 Task: Search one way flight ticket for 1 adult, 5 children, 2 infants in seat and 1 infant on lap in first from Klawock: Klawock Airport (also Seeklawock Seaplane Base) to Laramie: Laramie Regional Airport on 5-3-2023. Choice of flights is Frontier. Number of bags: 2 carry on bags and 6 checked bags. Price is upto 106000. Outbound departure time preference is 21:45.
Action: Mouse moved to (238, 322)
Screenshot: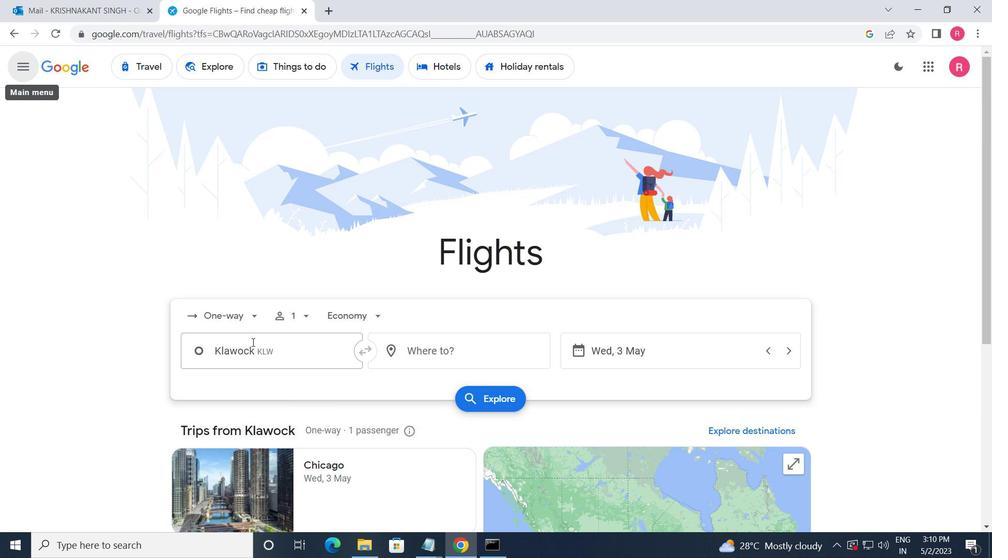 
Action: Mouse pressed left at (238, 322)
Screenshot: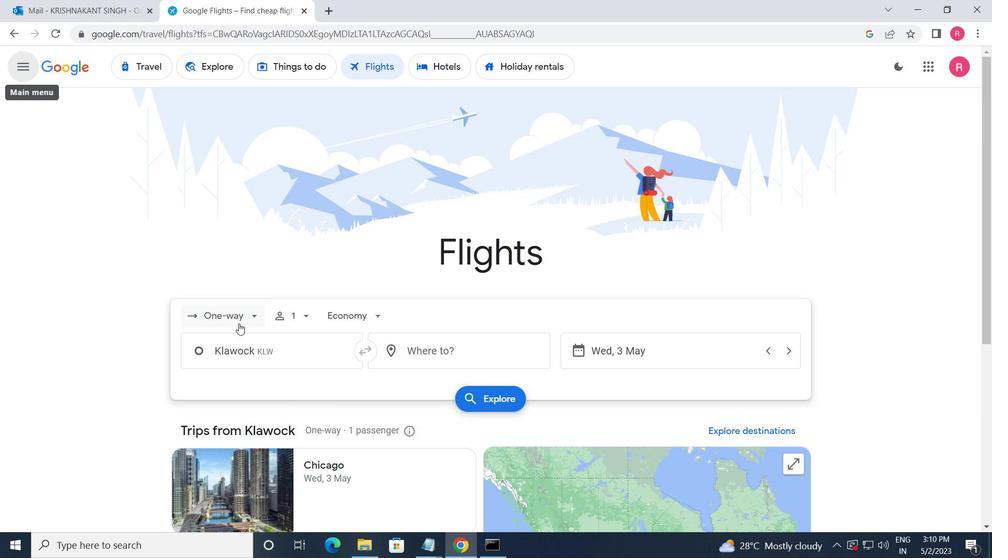 
Action: Mouse moved to (242, 375)
Screenshot: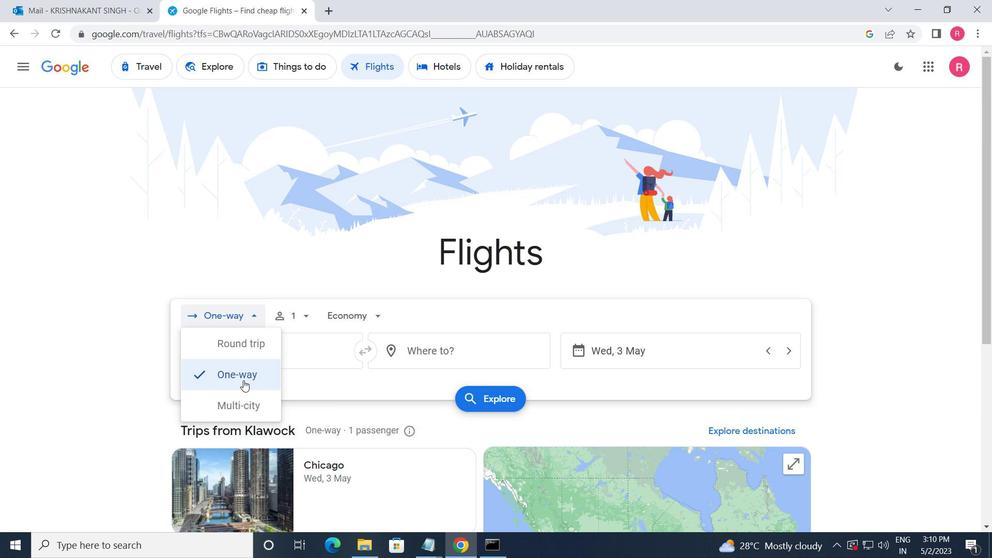 
Action: Mouse pressed left at (242, 375)
Screenshot: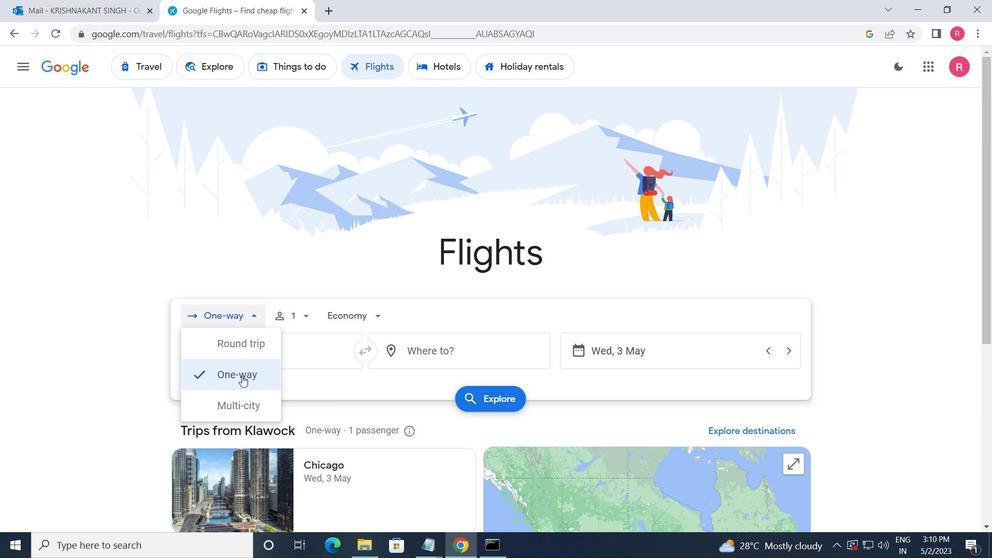 
Action: Mouse moved to (287, 329)
Screenshot: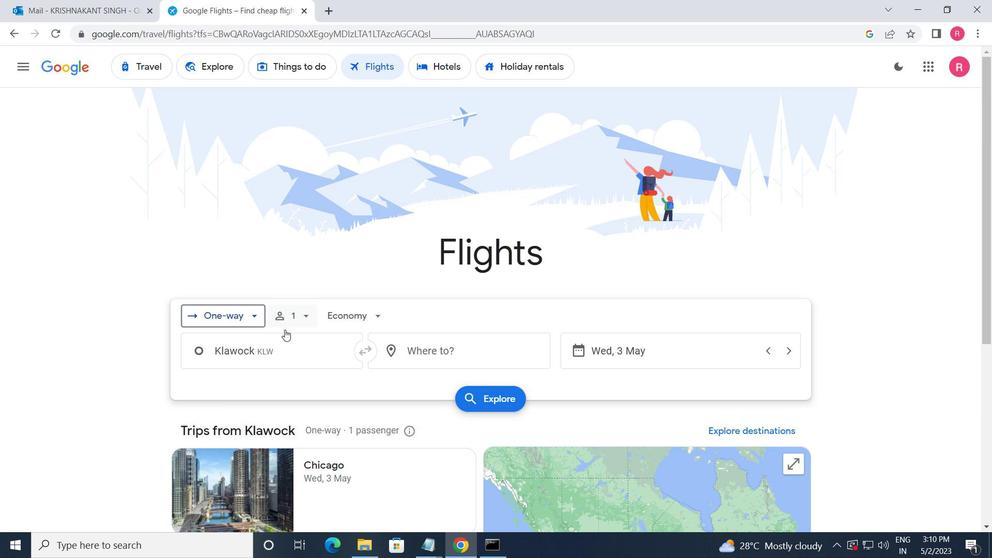 
Action: Mouse pressed left at (287, 329)
Screenshot: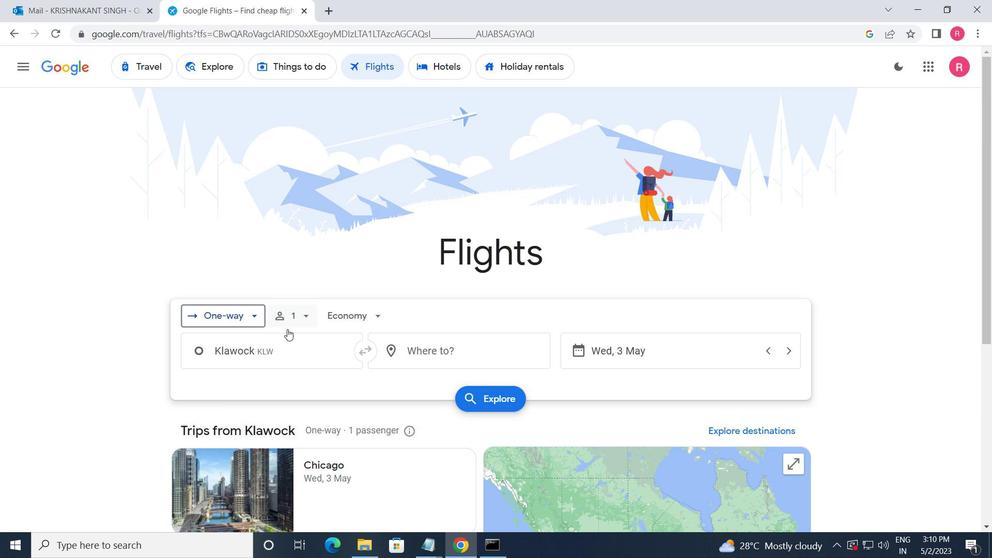 
Action: Mouse moved to (407, 381)
Screenshot: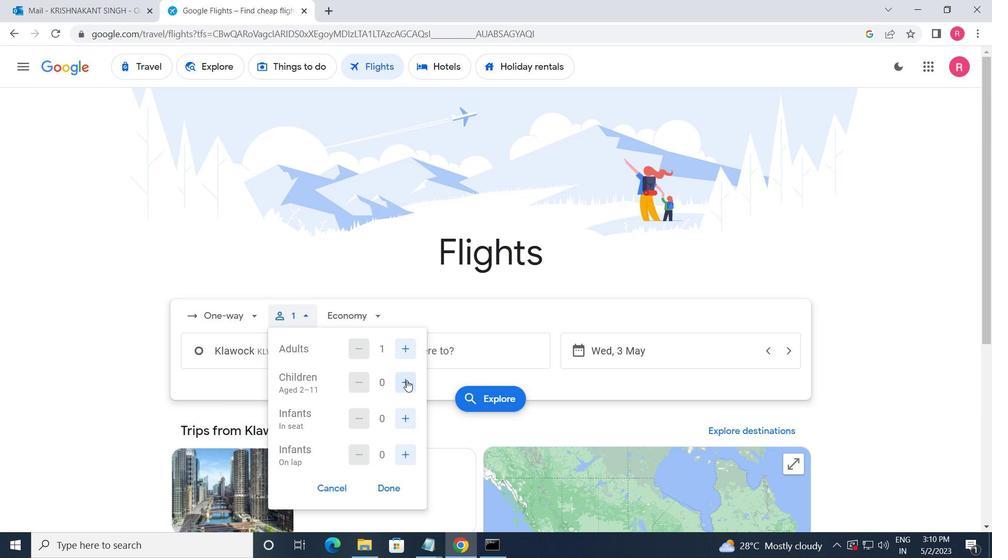 
Action: Mouse pressed left at (407, 381)
Screenshot: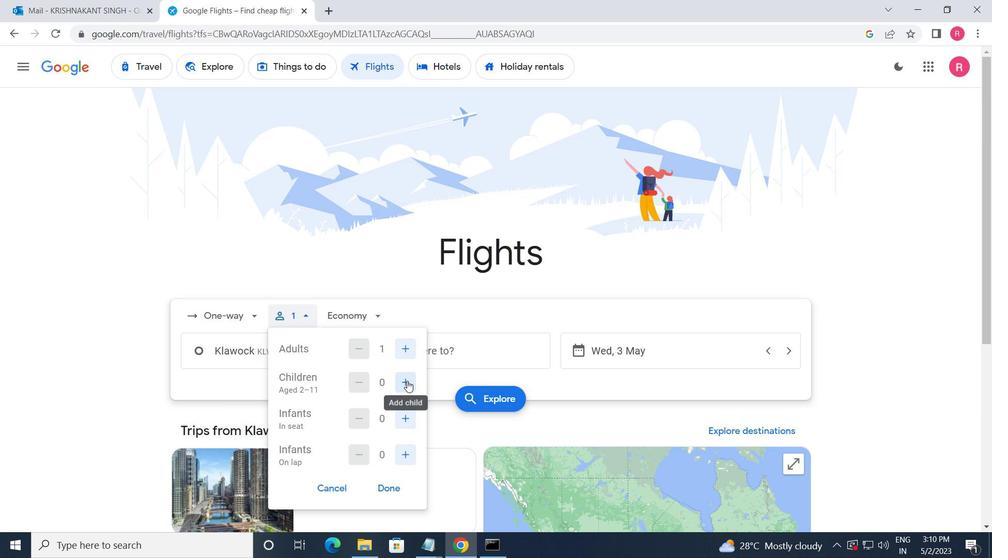 
Action: Mouse pressed left at (407, 381)
Screenshot: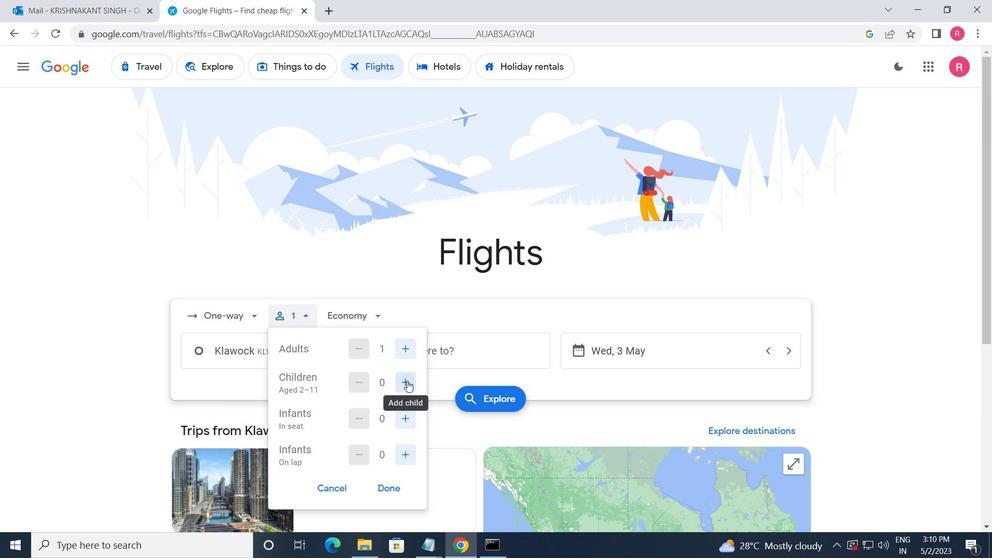 
Action: Mouse pressed left at (407, 381)
Screenshot: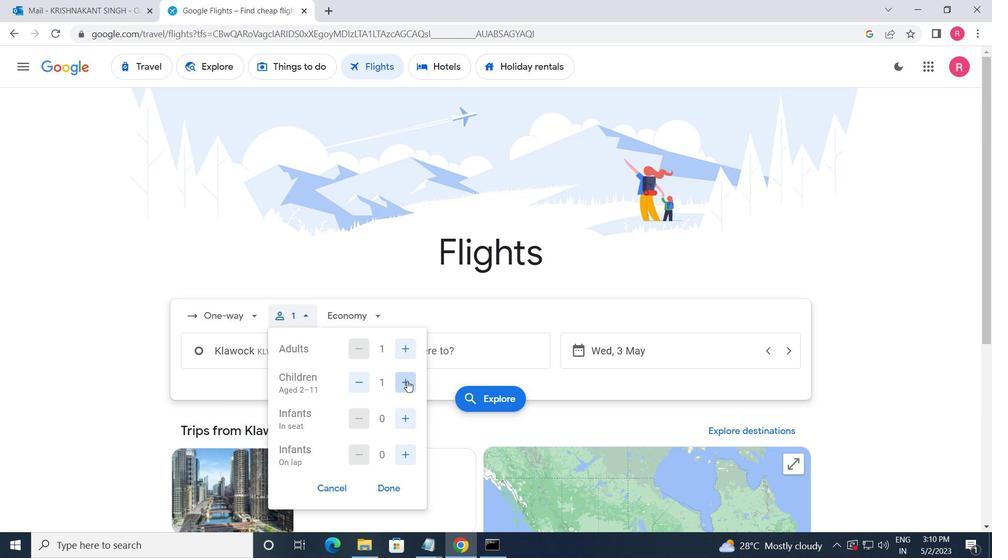 
Action: Mouse pressed left at (407, 381)
Screenshot: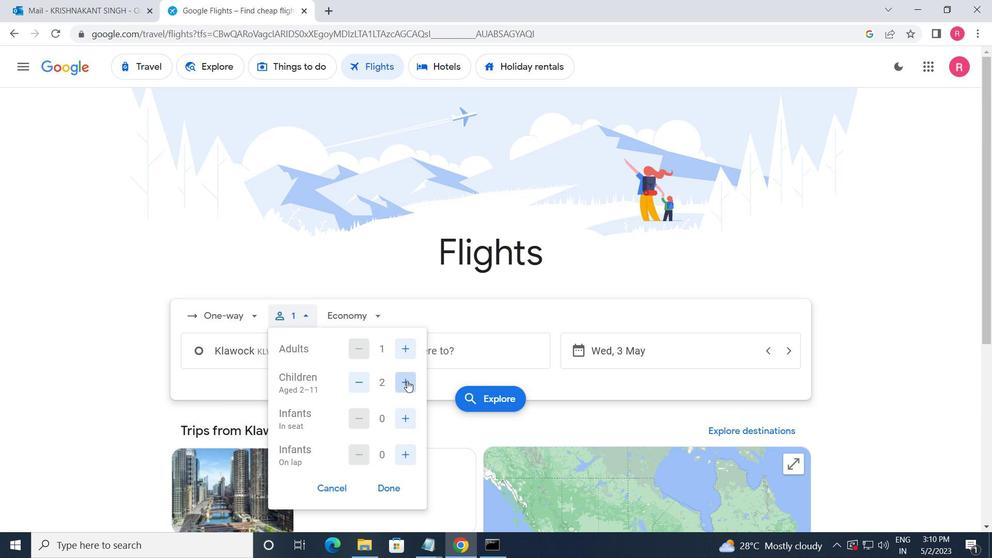 
Action: Mouse pressed left at (407, 381)
Screenshot: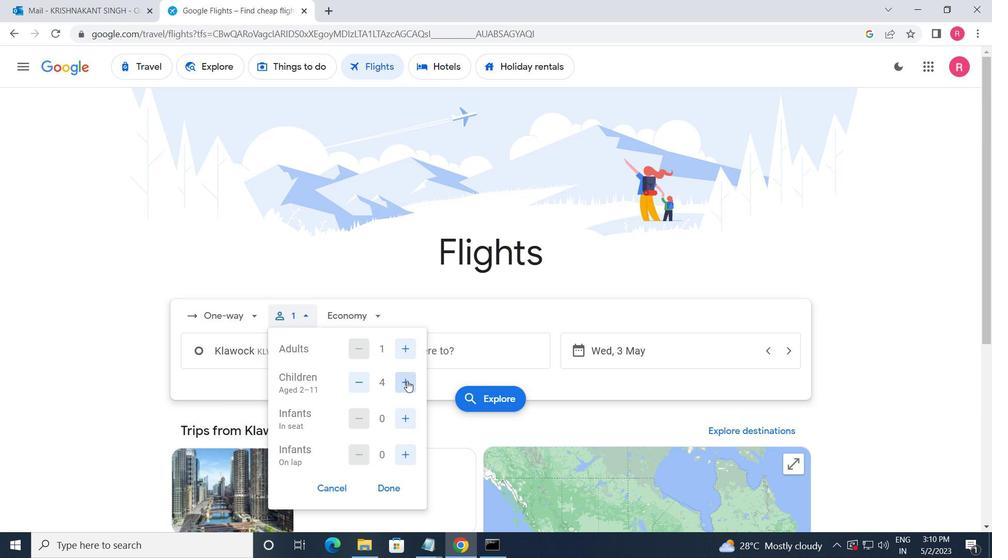 
Action: Mouse moved to (403, 420)
Screenshot: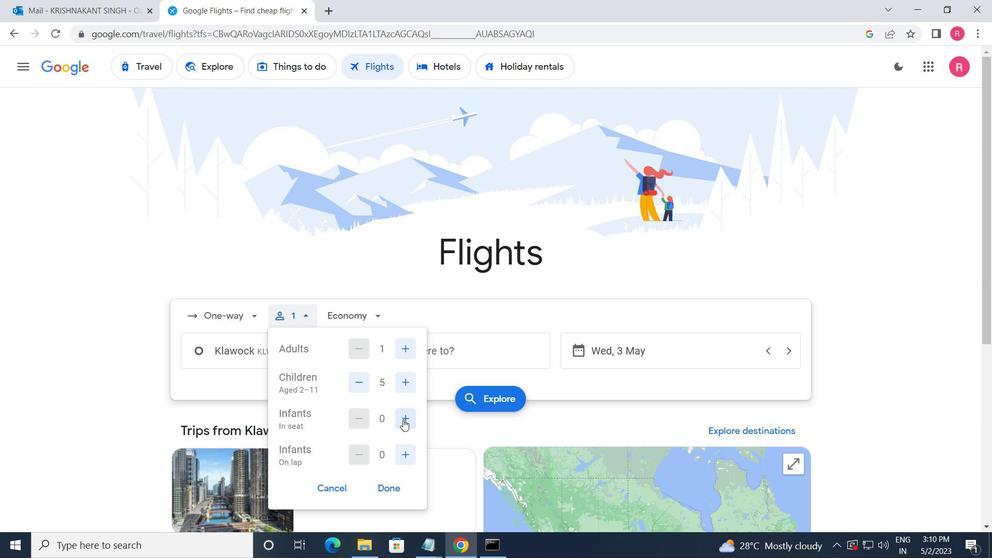 
Action: Mouse pressed left at (403, 420)
Screenshot: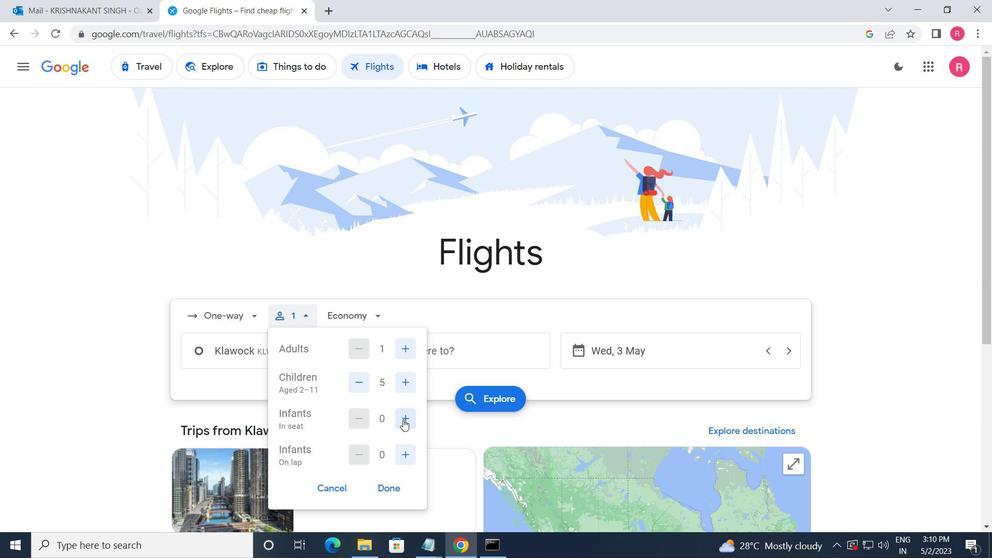 
Action: Mouse pressed left at (403, 420)
Screenshot: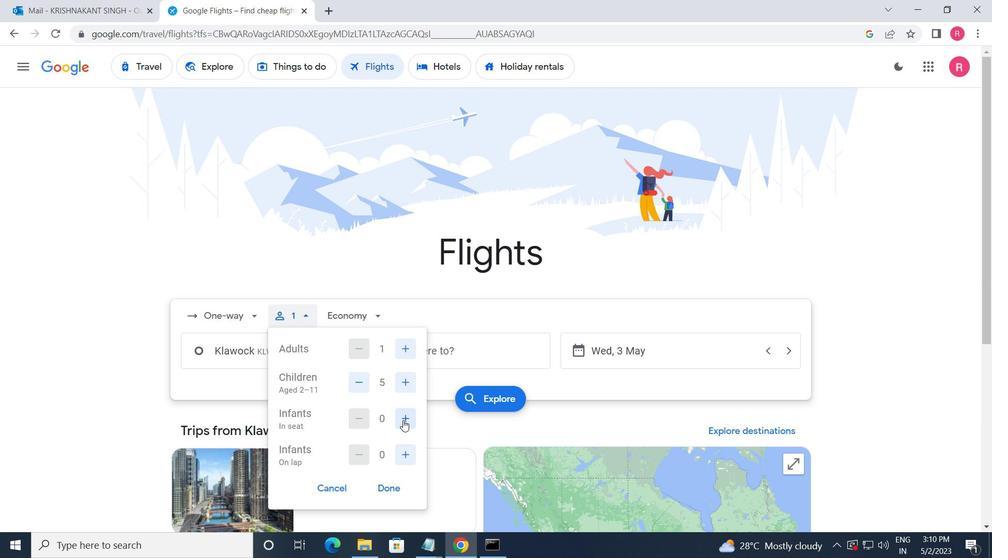 
Action: Mouse moved to (405, 452)
Screenshot: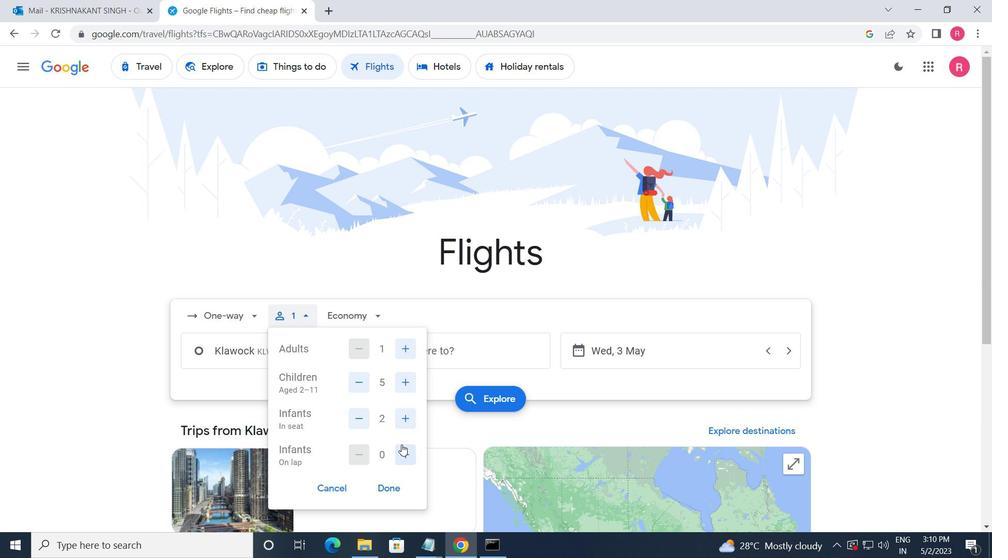 
Action: Mouse pressed left at (405, 452)
Screenshot: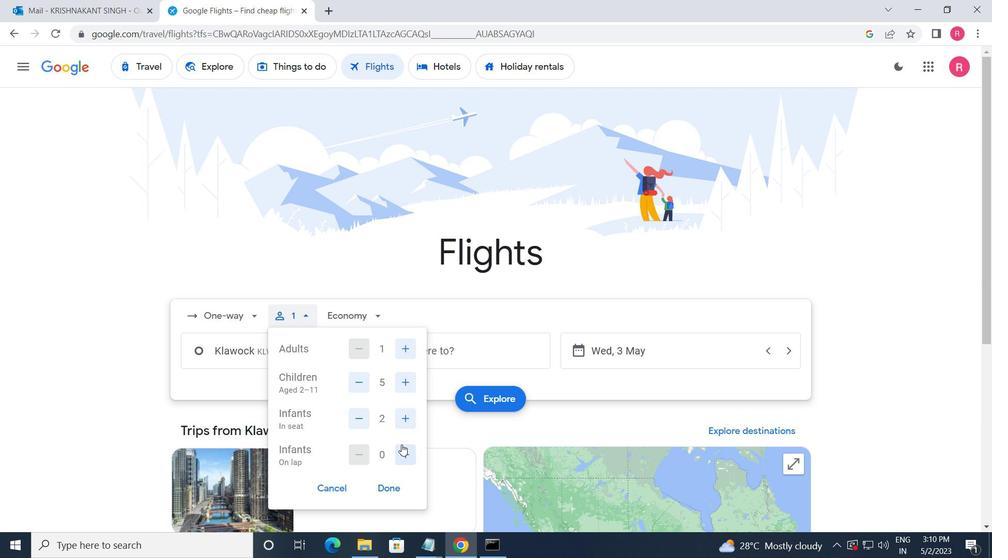 
Action: Mouse moved to (362, 456)
Screenshot: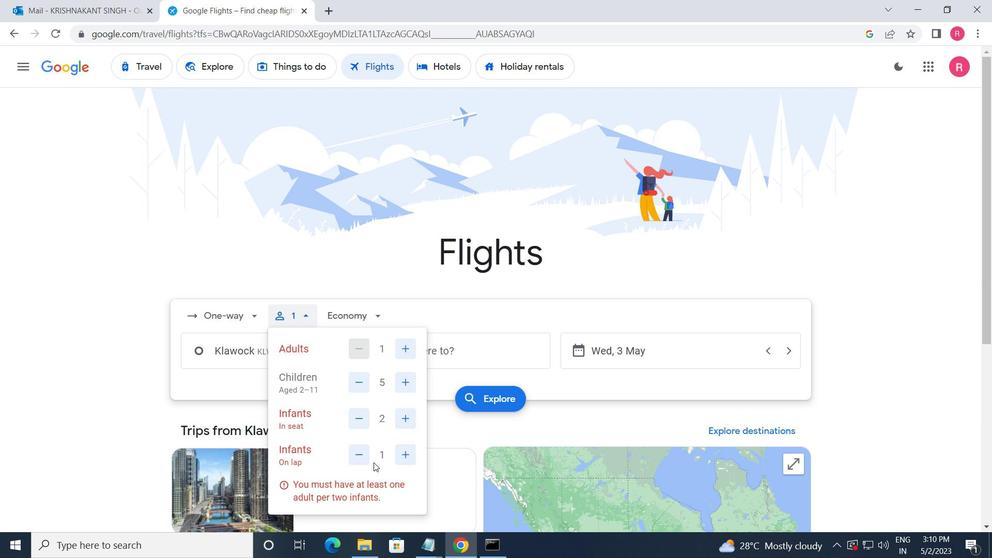 
Action: Mouse pressed left at (362, 456)
Screenshot: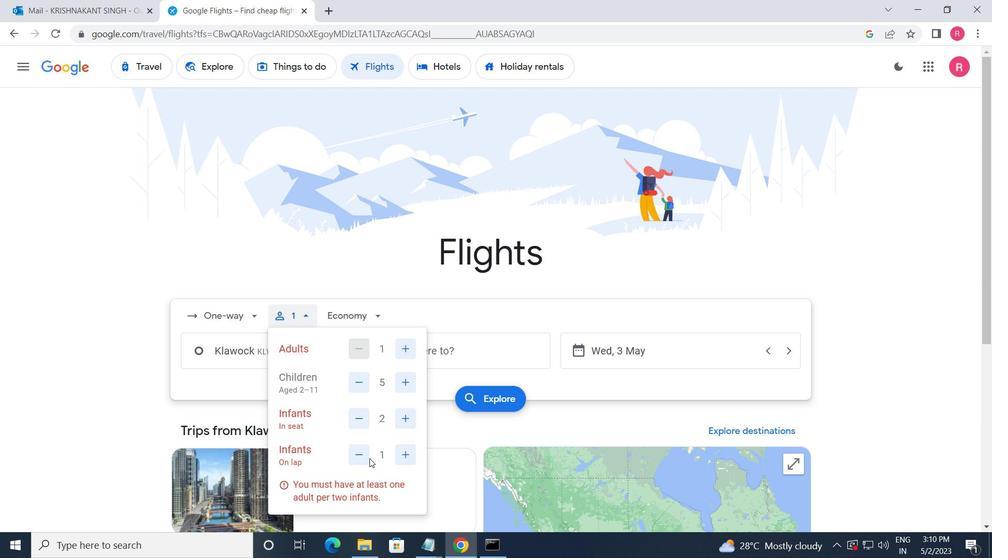 
Action: Mouse moved to (380, 497)
Screenshot: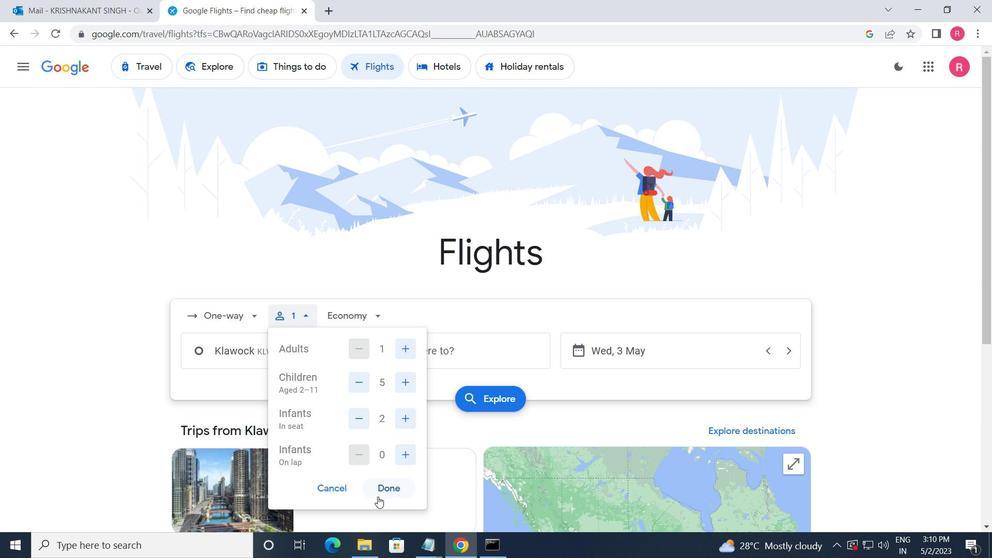
Action: Mouse pressed left at (380, 497)
Screenshot: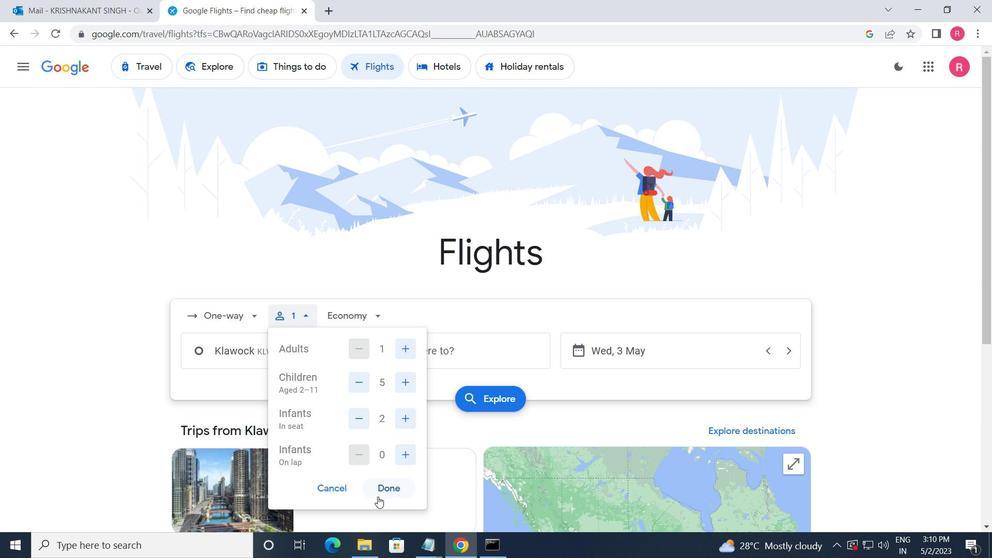 
Action: Mouse moved to (344, 327)
Screenshot: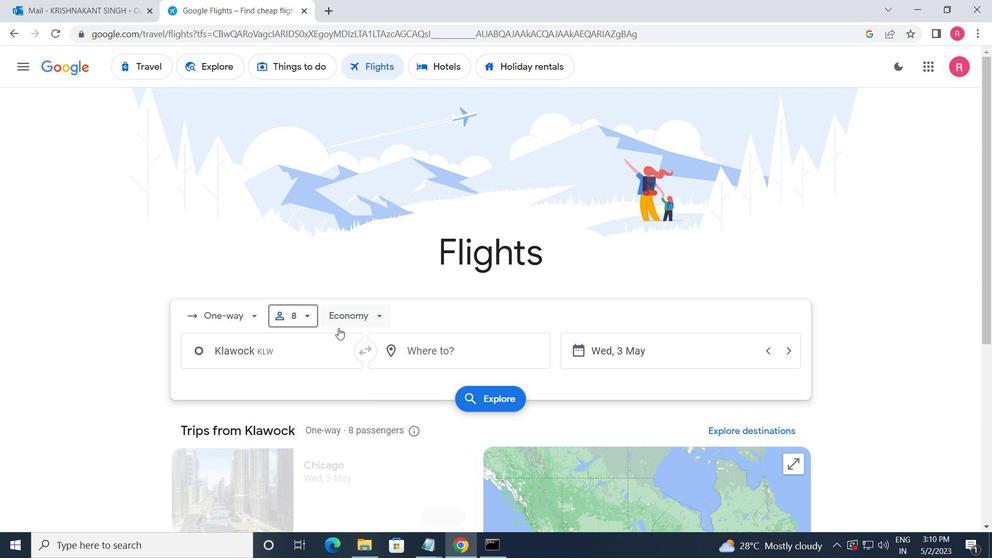 
Action: Mouse pressed left at (344, 327)
Screenshot: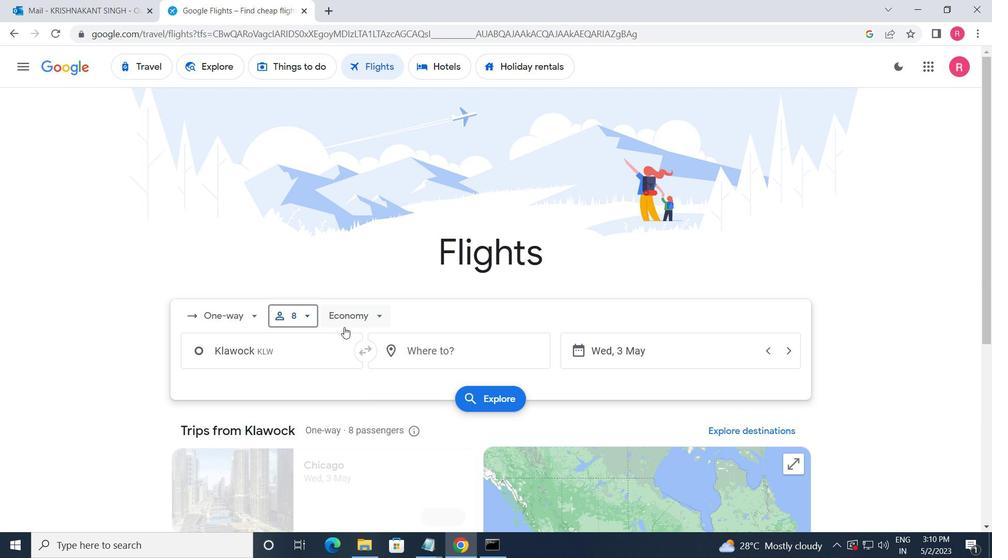 
Action: Mouse moved to (375, 437)
Screenshot: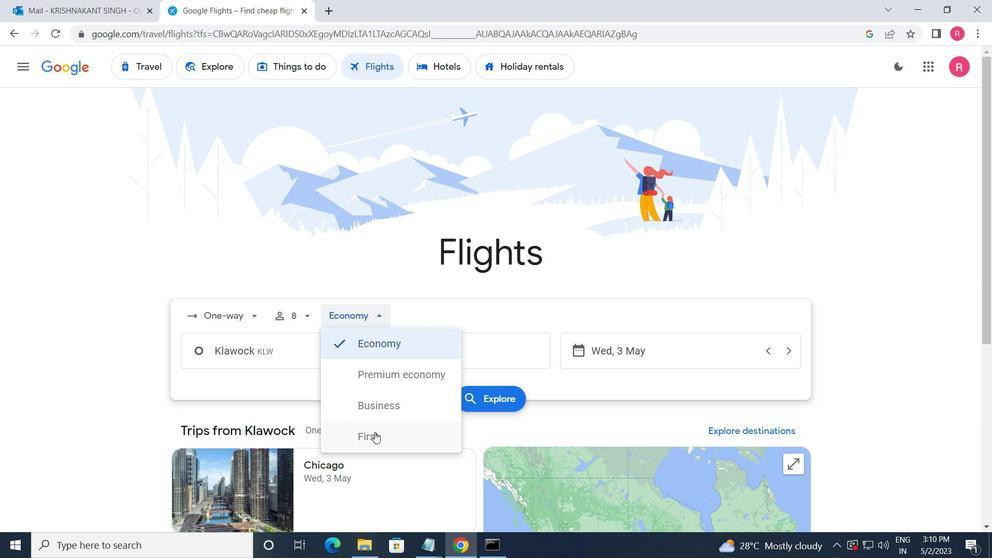 
Action: Mouse pressed left at (375, 437)
Screenshot: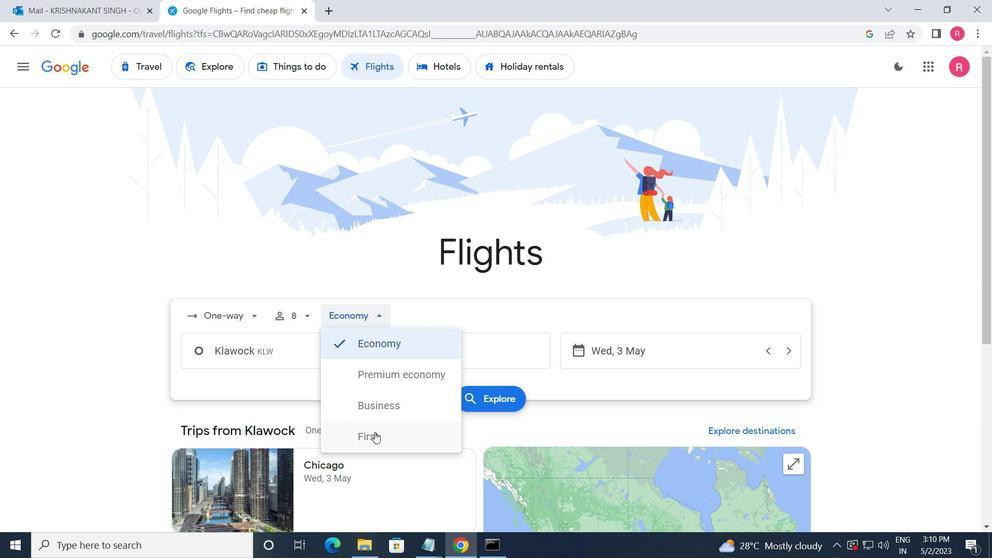 
Action: Mouse moved to (302, 359)
Screenshot: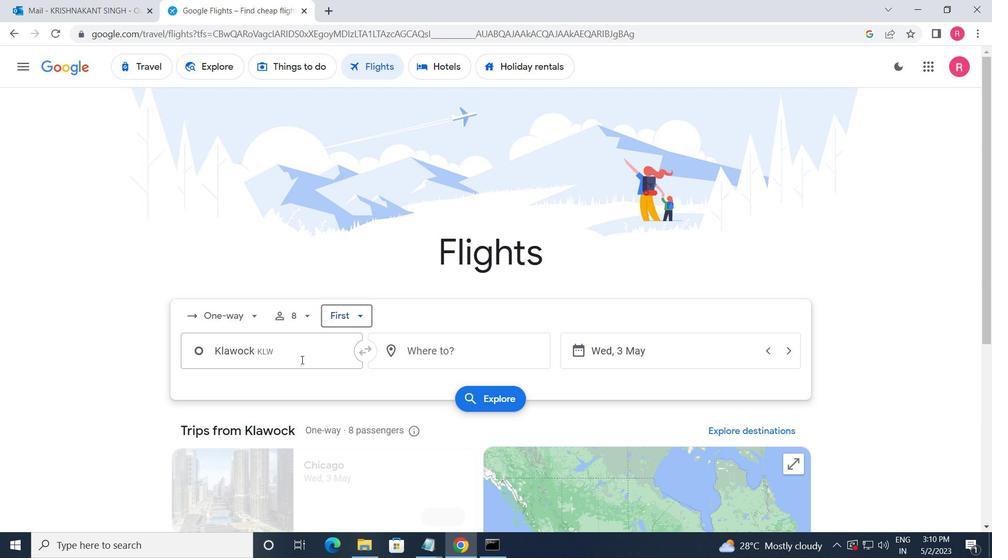 
Action: Mouse pressed left at (302, 359)
Screenshot: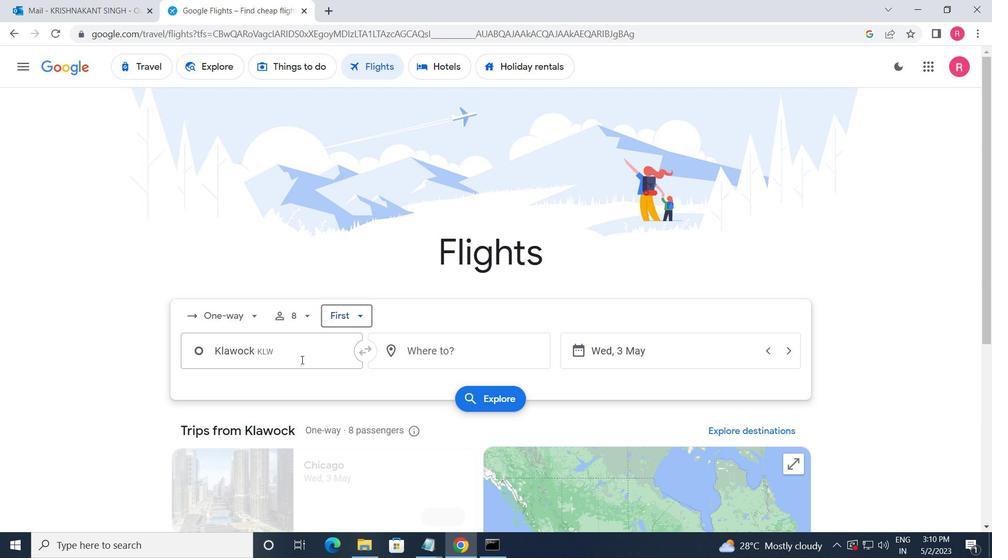 
Action: Mouse moved to (319, 392)
Screenshot: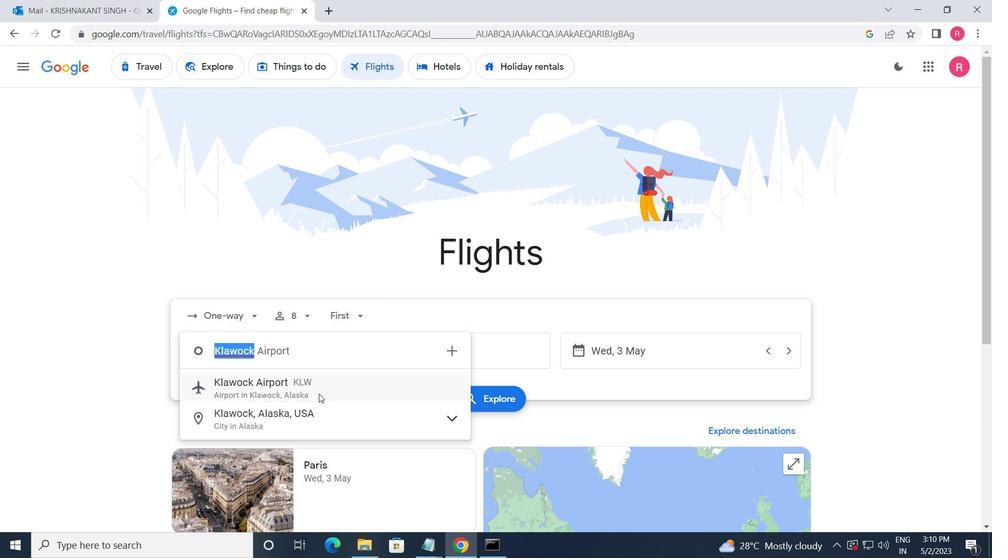 
Action: Mouse pressed left at (319, 392)
Screenshot: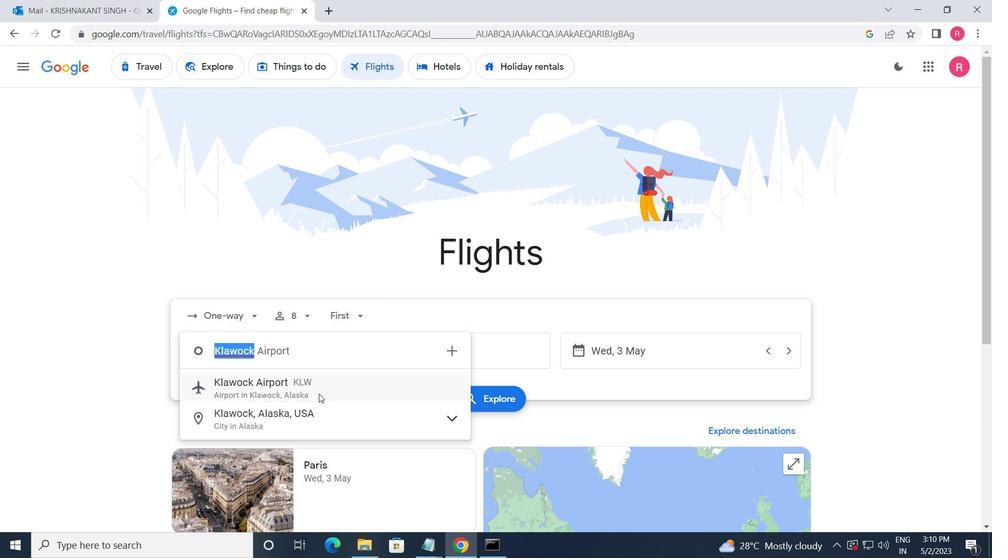 
Action: Mouse moved to (417, 349)
Screenshot: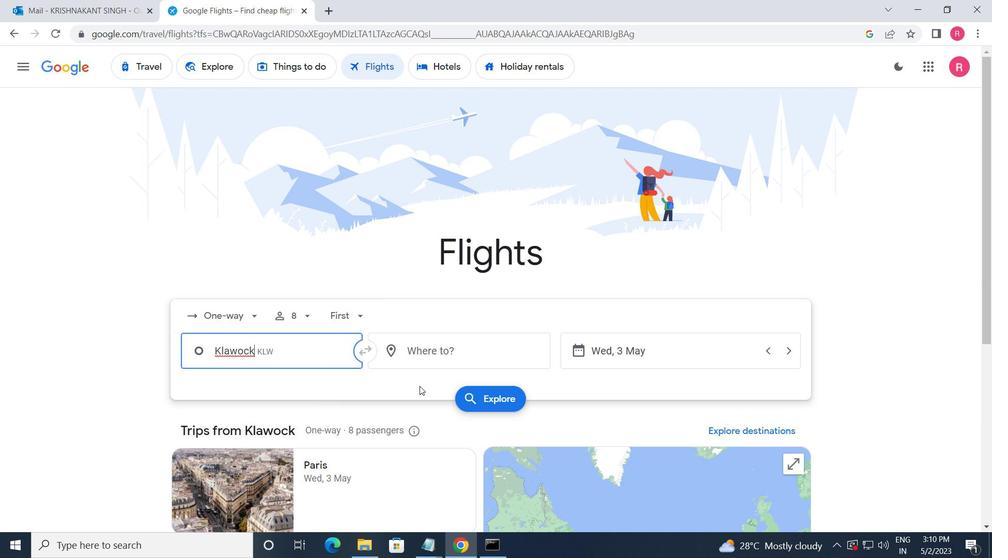 
Action: Mouse pressed left at (417, 349)
Screenshot: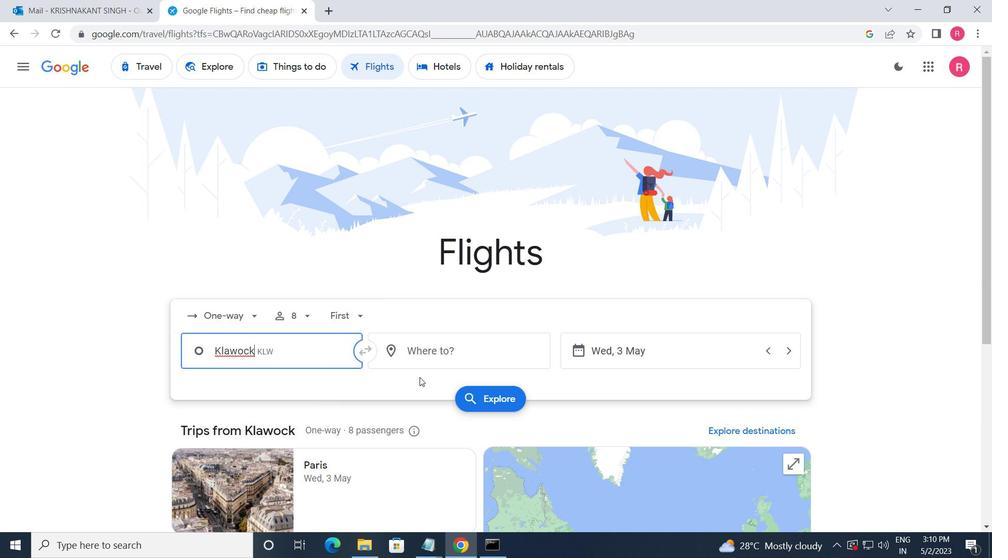 
Action: Mouse moved to (443, 480)
Screenshot: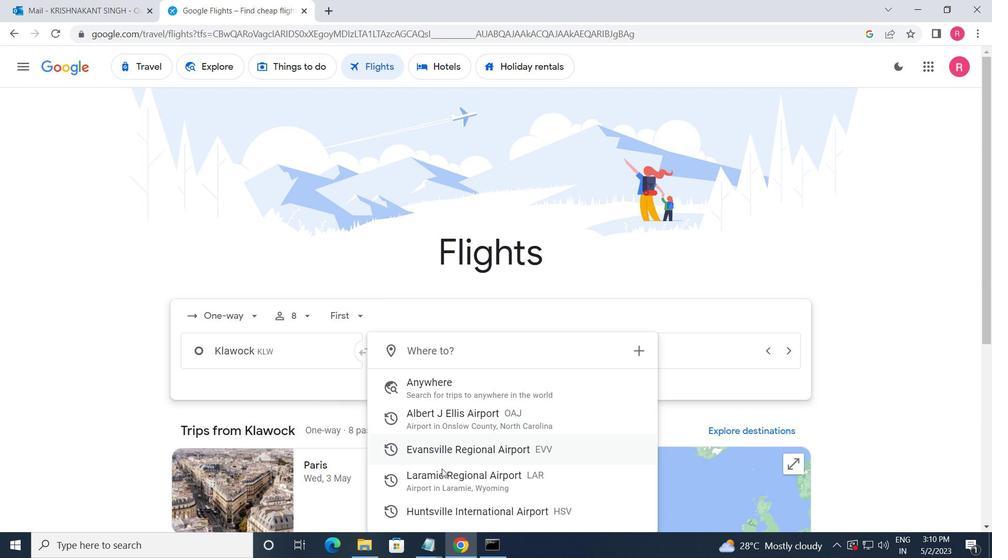 
Action: Mouse pressed left at (443, 480)
Screenshot: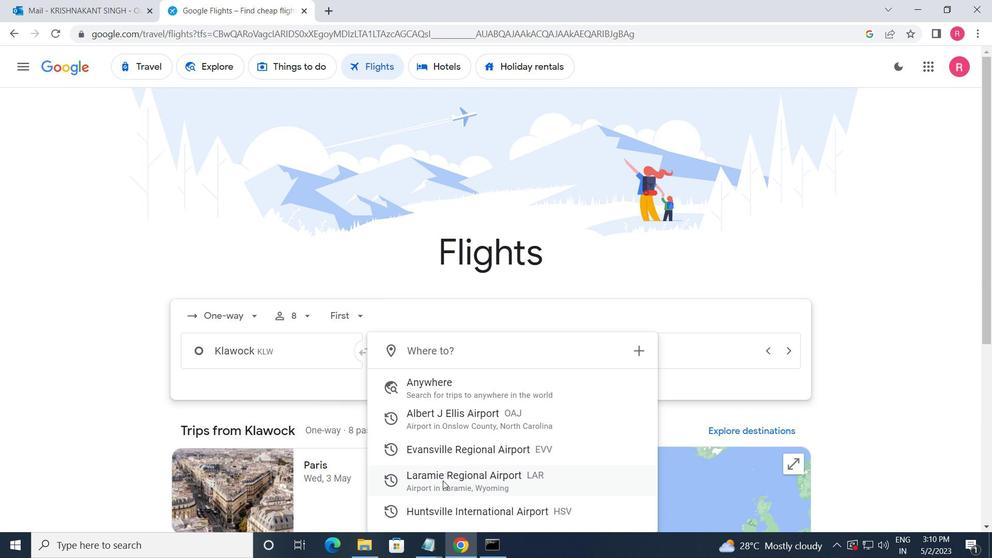 
Action: Mouse moved to (613, 363)
Screenshot: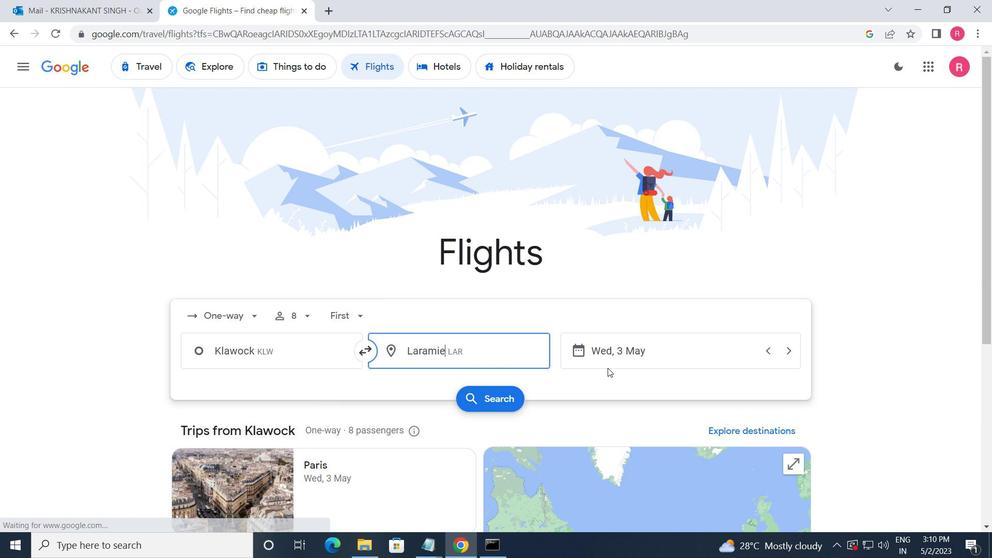 
Action: Mouse pressed left at (613, 363)
Screenshot: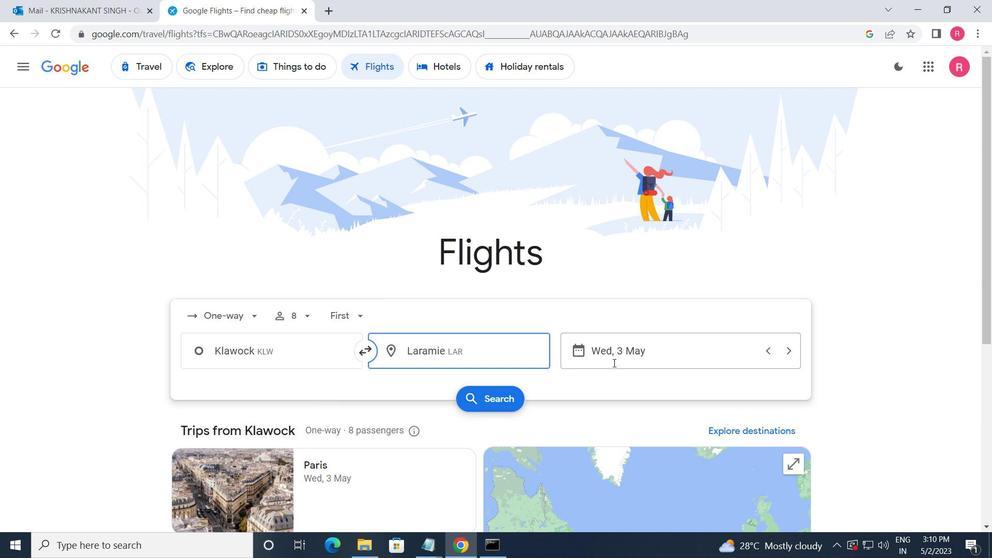 
Action: Mouse moved to (652, 353)
Screenshot: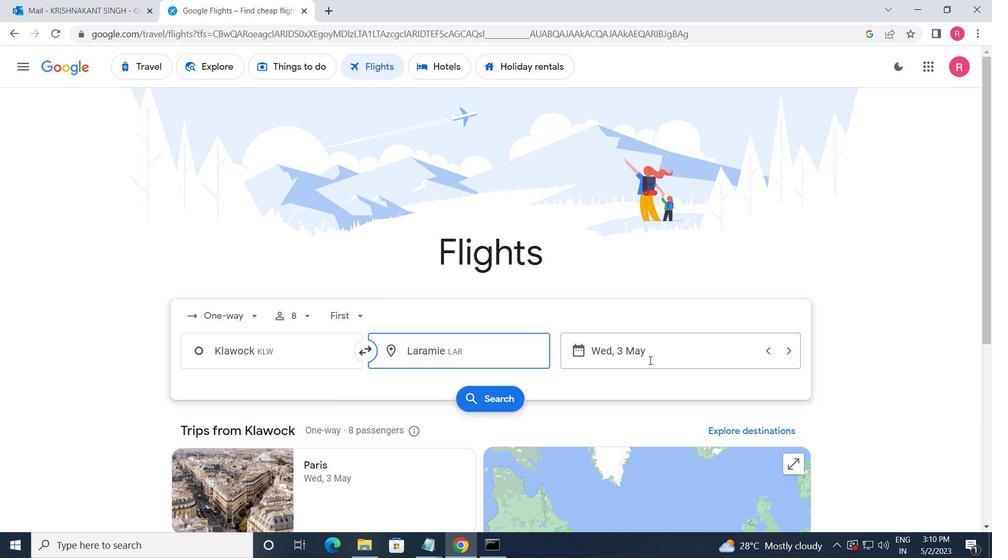 
Action: Mouse pressed left at (652, 353)
Screenshot: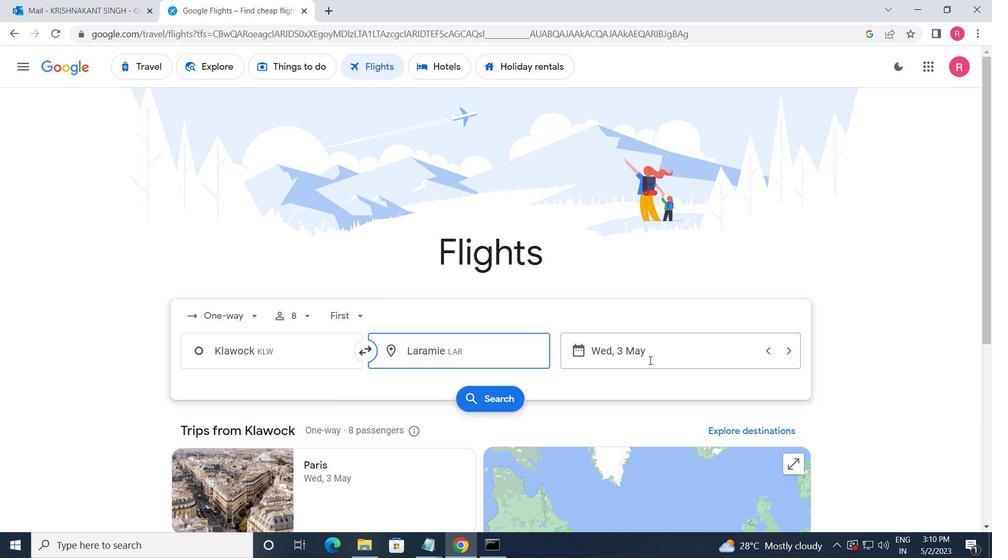 
Action: Mouse moved to (645, 355)
Screenshot: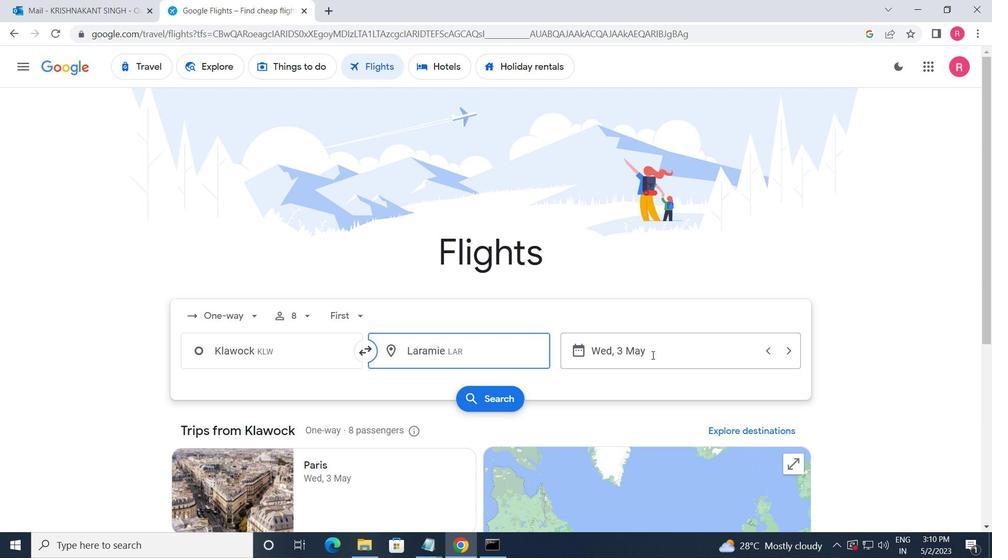 
Action: Mouse pressed left at (645, 355)
Screenshot: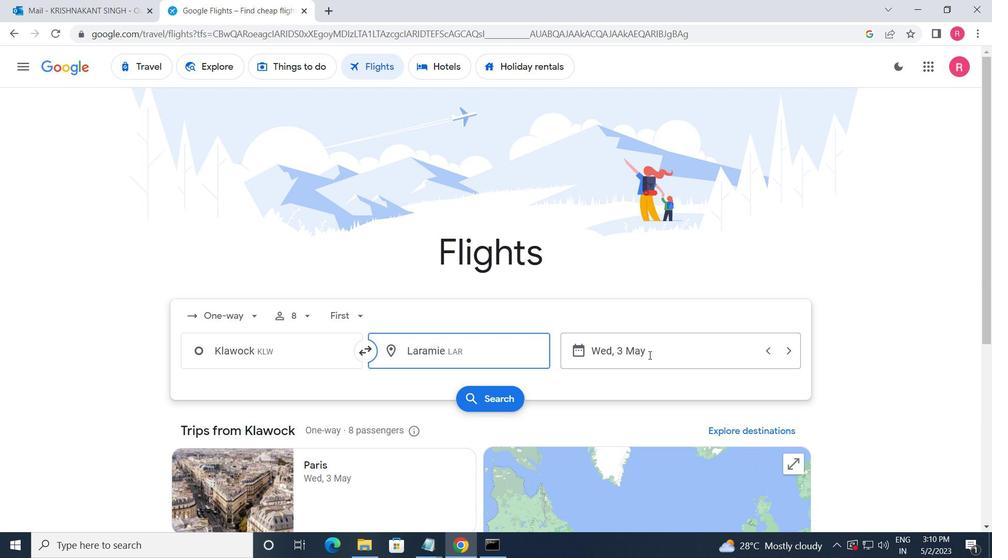 
Action: Mouse moved to (429, 296)
Screenshot: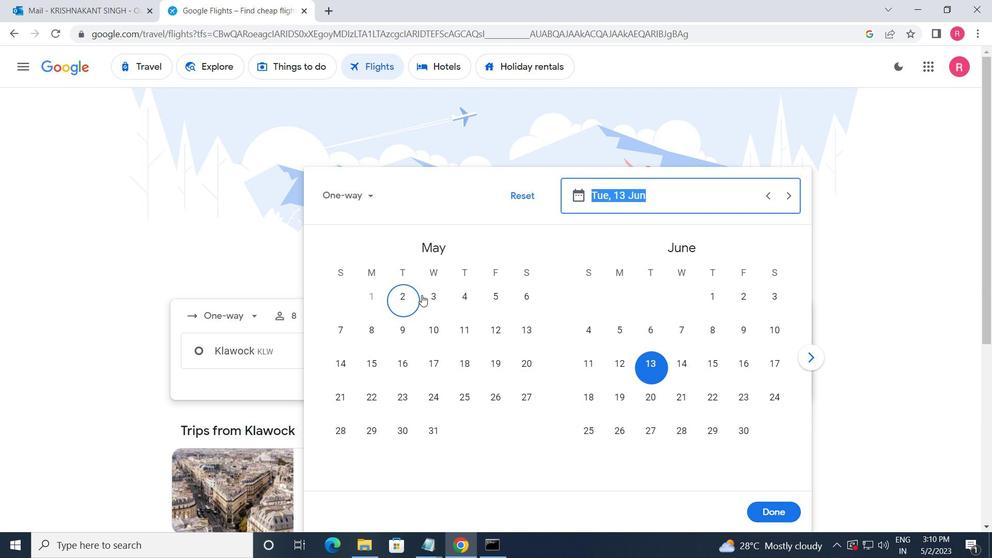 
Action: Mouse pressed left at (429, 296)
Screenshot: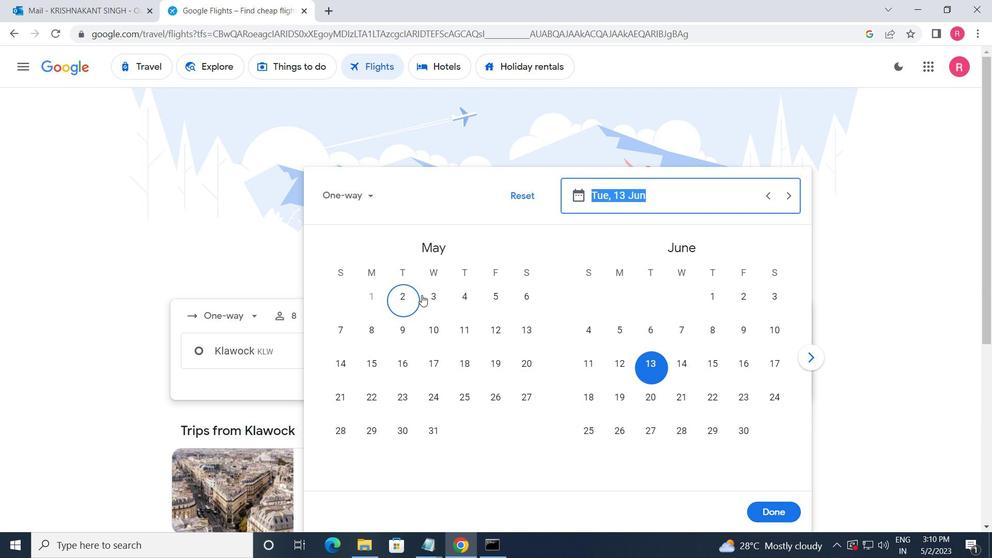 
Action: Mouse moved to (768, 512)
Screenshot: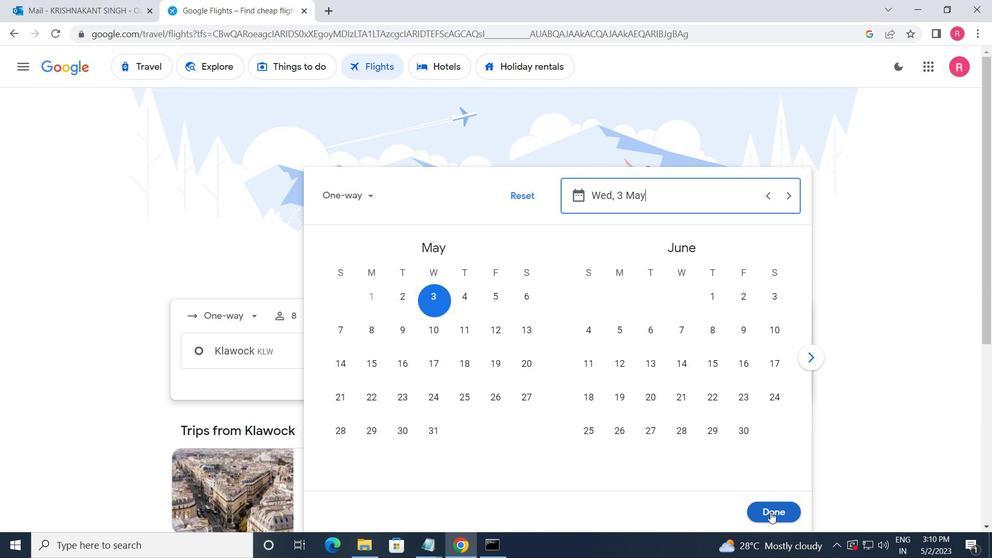 
Action: Mouse pressed left at (768, 512)
Screenshot: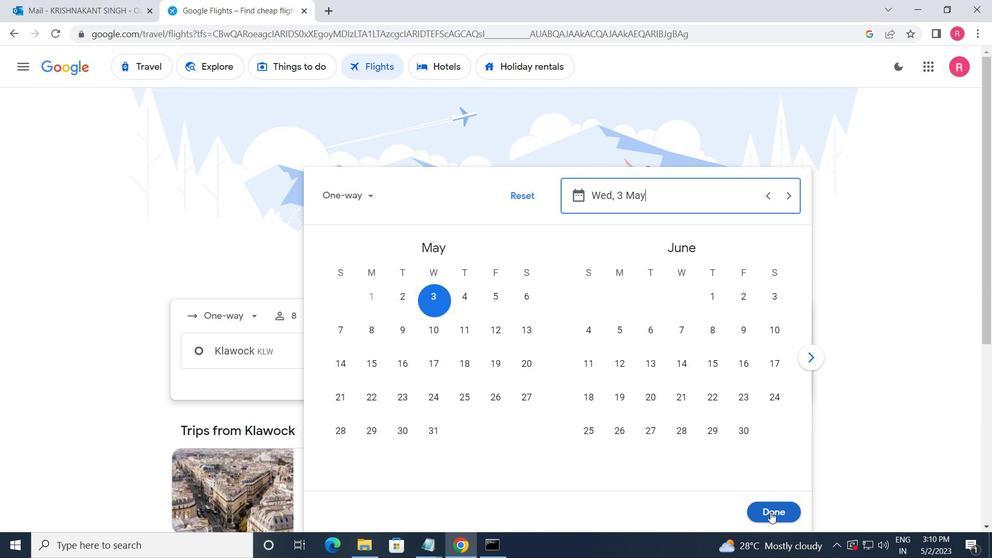 
Action: Mouse moved to (502, 397)
Screenshot: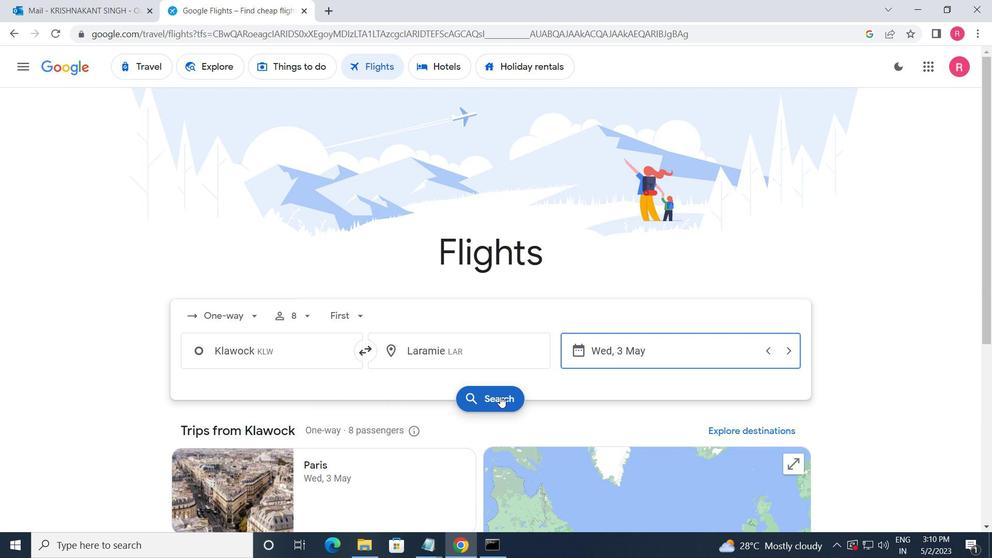 
Action: Mouse pressed left at (502, 397)
Screenshot: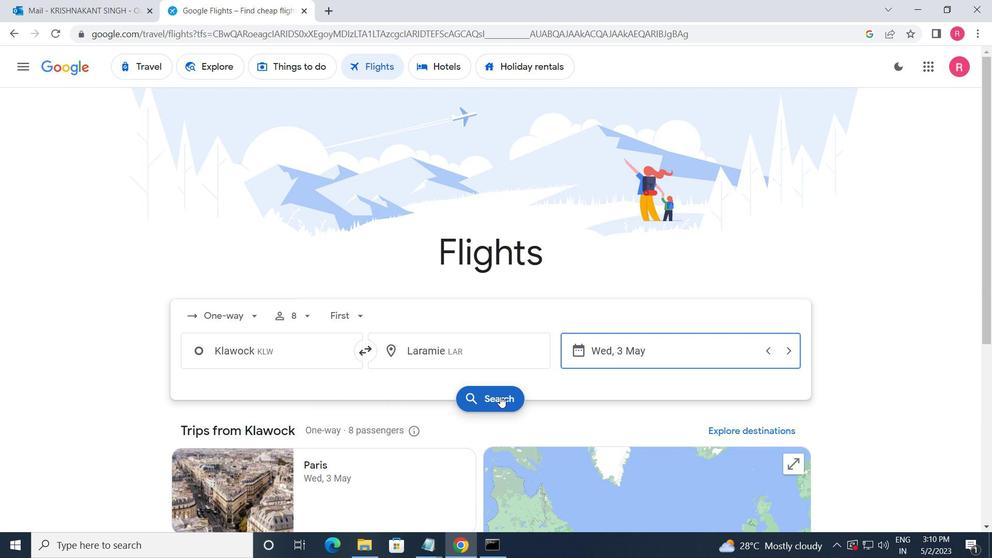 
Action: Mouse moved to (201, 190)
Screenshot: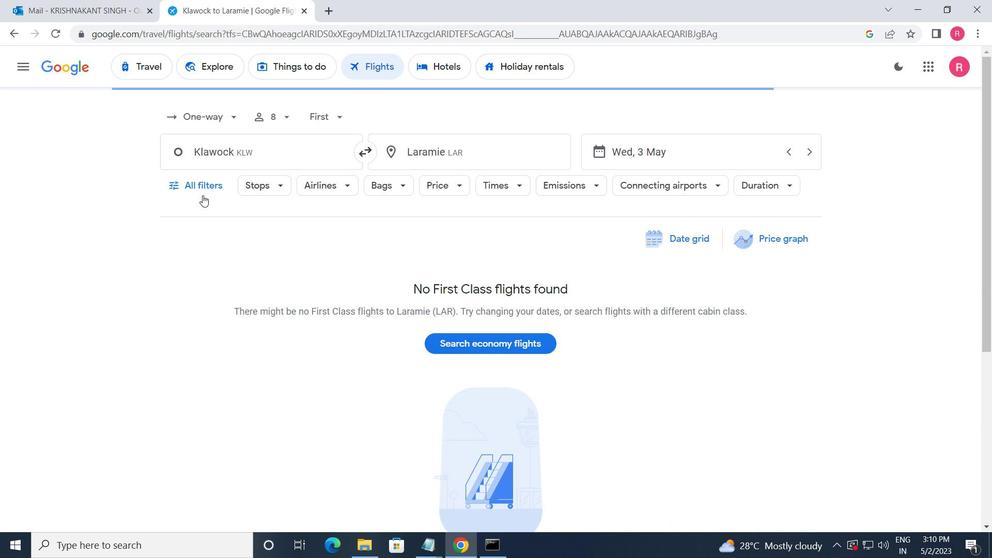
Action: Mouse pressed left at (201, 190)
Screenshot: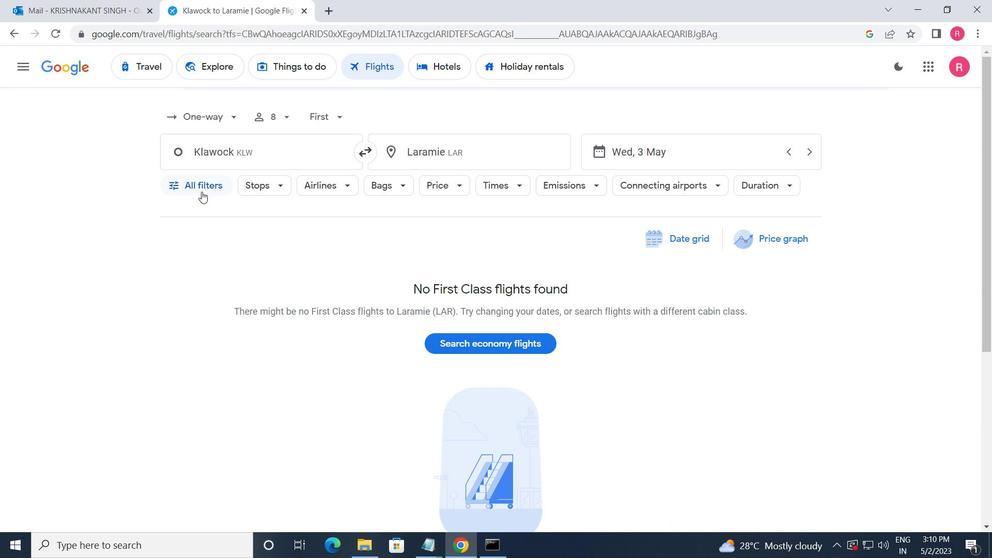 
Action: Mouse moved to (382, 414)
Screenshot: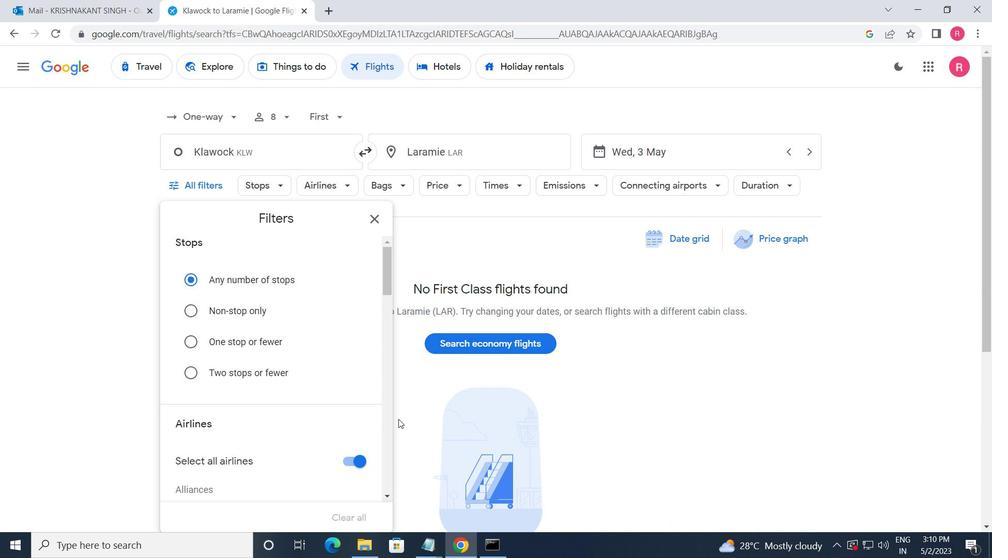 
Action: Mouse scrolled (382, 414) with delta (0, 0)
Screenshot: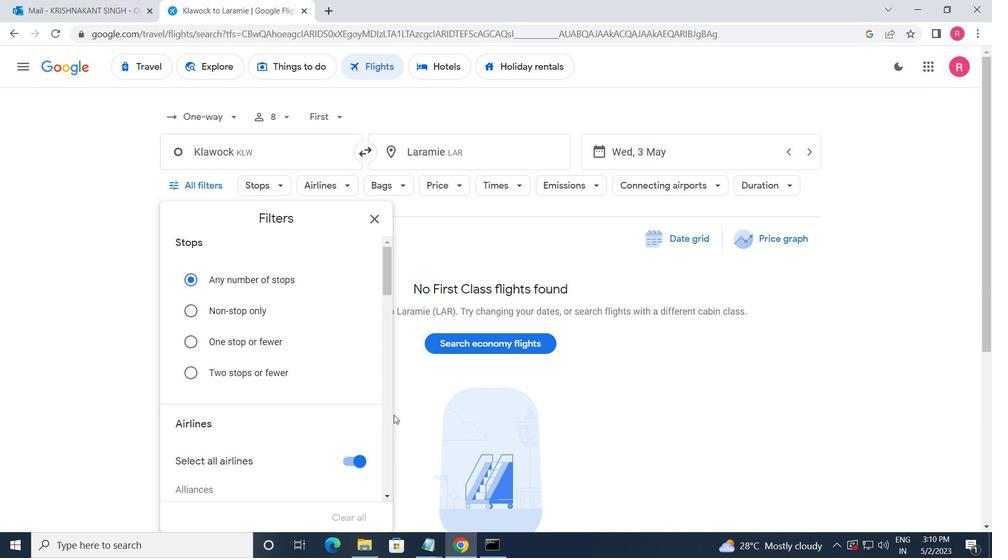 
Action: Mouse moved to (352, 408)
Screenshot: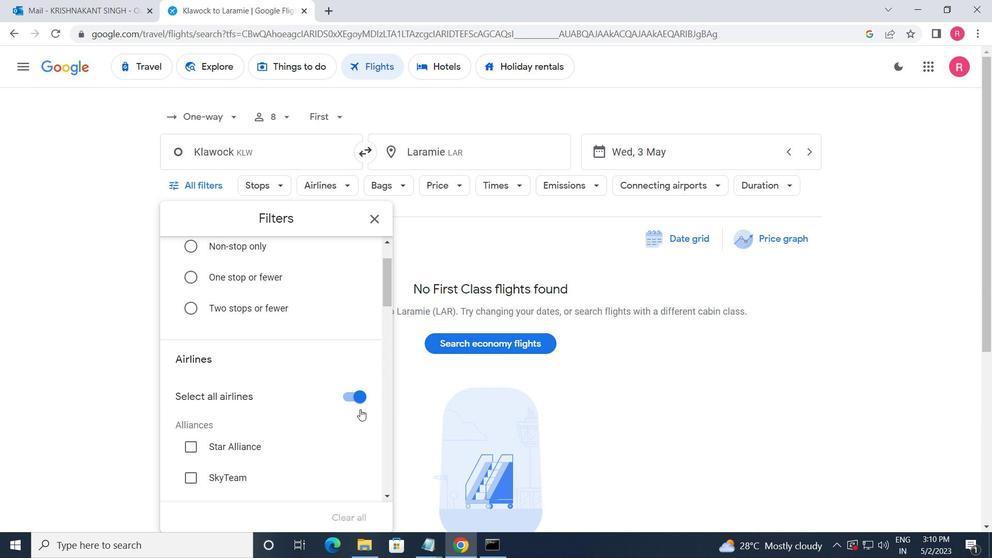 
Action: Mouse scrolled (352, 407) with delta (0, 0)
Screenshot: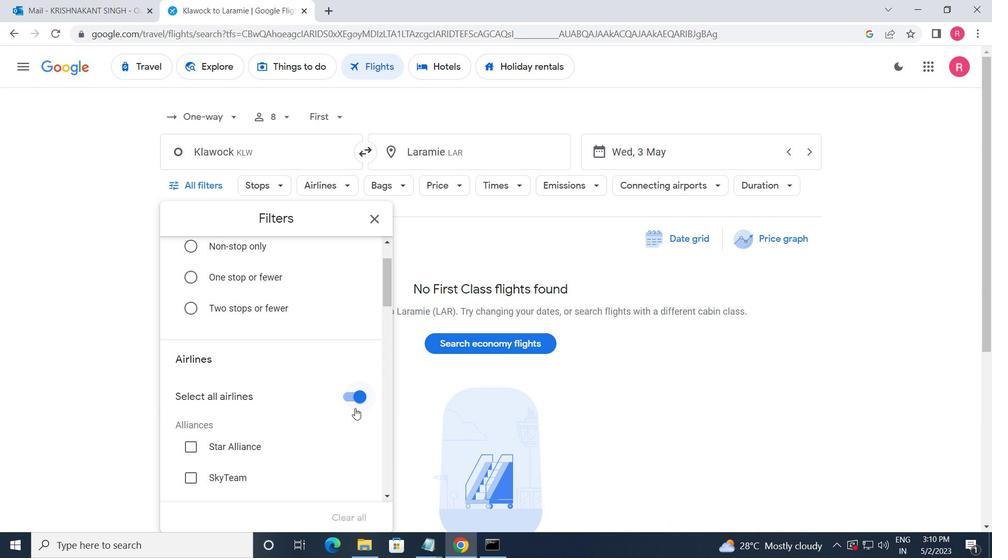 
Action: Mouse moved to (349, 409)
Screenshot: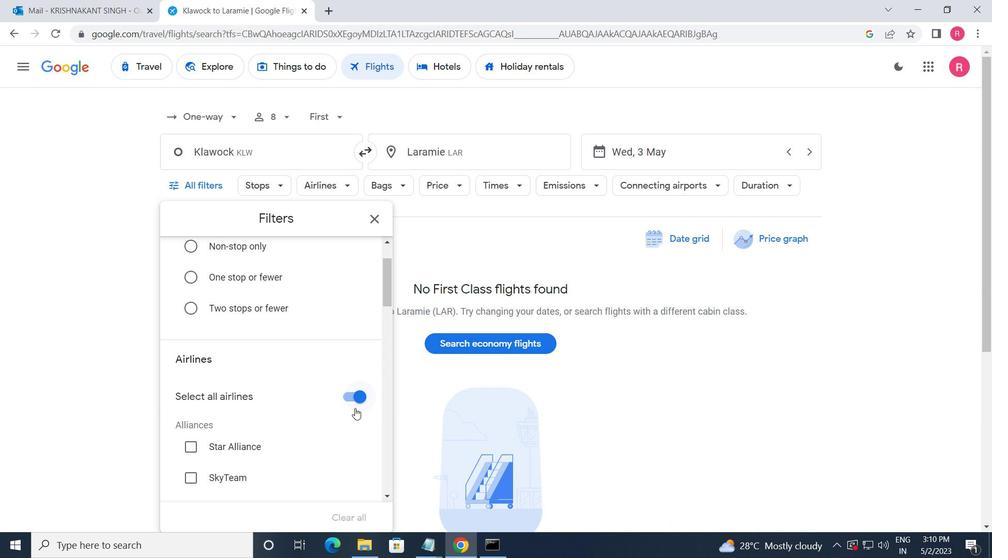 
Action: Mouse scrolled (349, 408) with delta (0, 0)
Screenshot: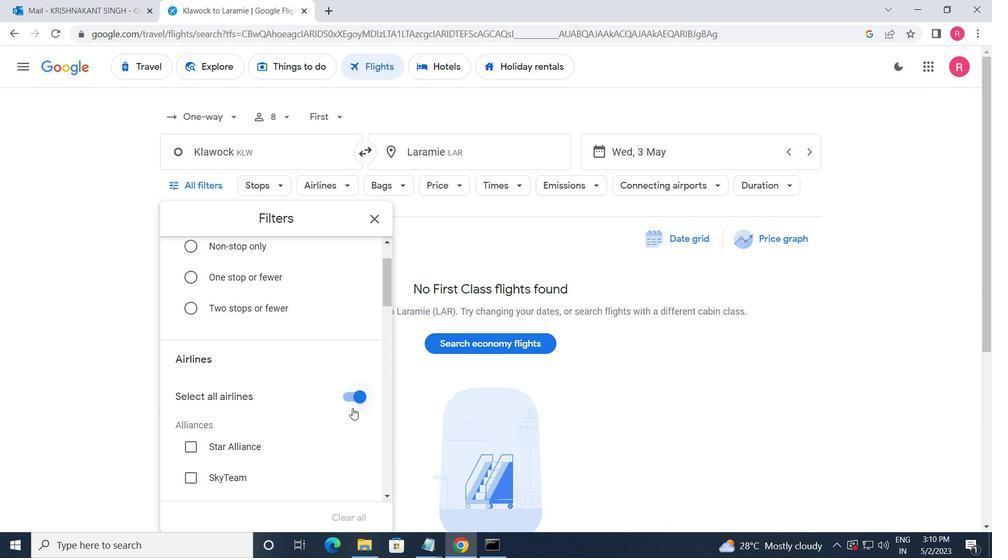 
Action: Mouse moved to (346, 410)
Screenshot: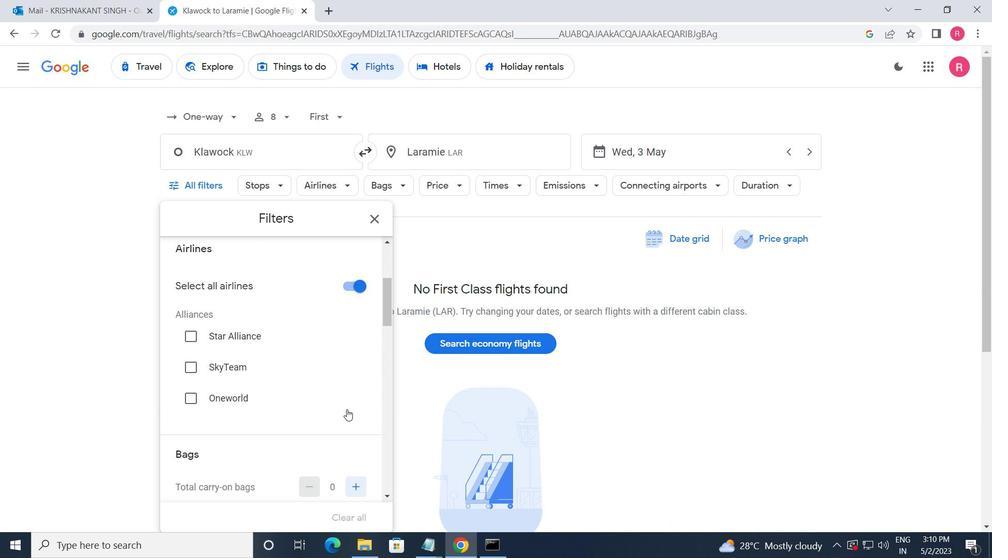 
Action: Mouse scrolled (346, 410) with delta (0, 0)
Screenshot: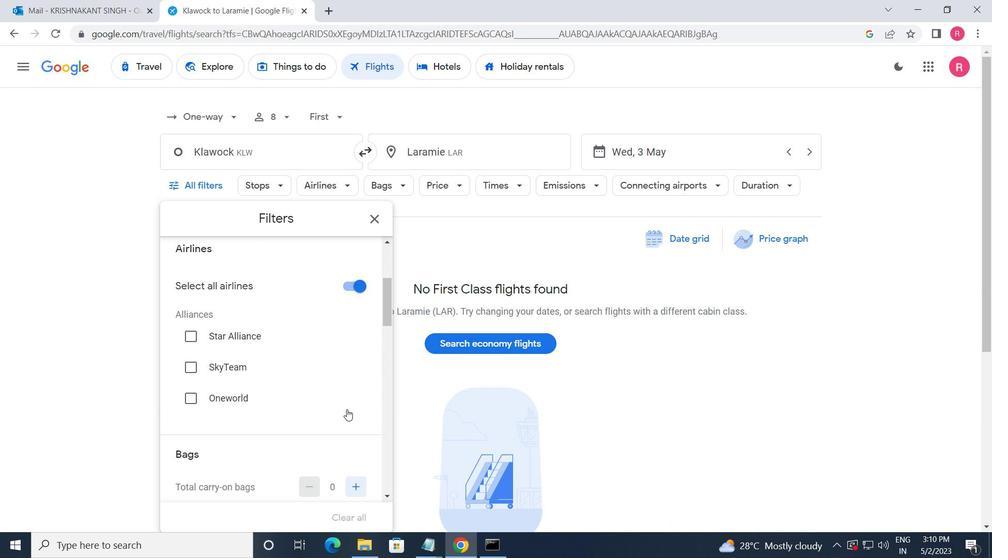 
Action: Mouse moved to (345, 411)
Screenshot: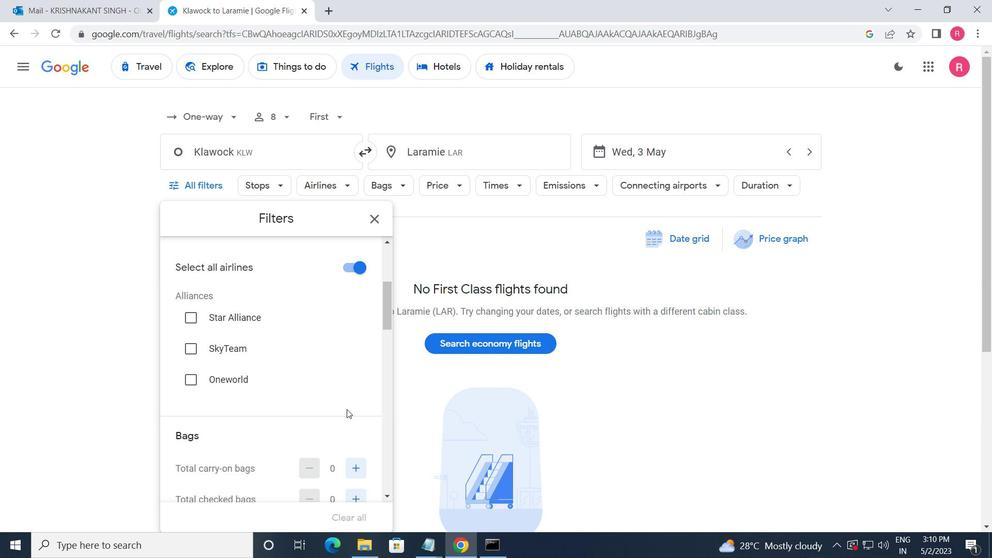 
Action: Mouse scrolled (345, 410) with delta (0, 0)
Screenshot: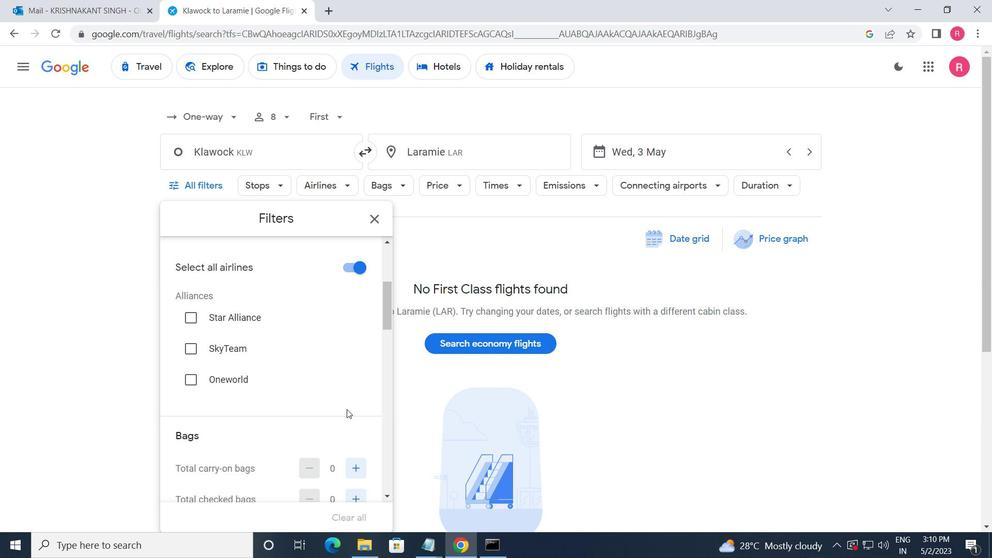 
Action: Mouse moved to (352, 342)
Screenshot: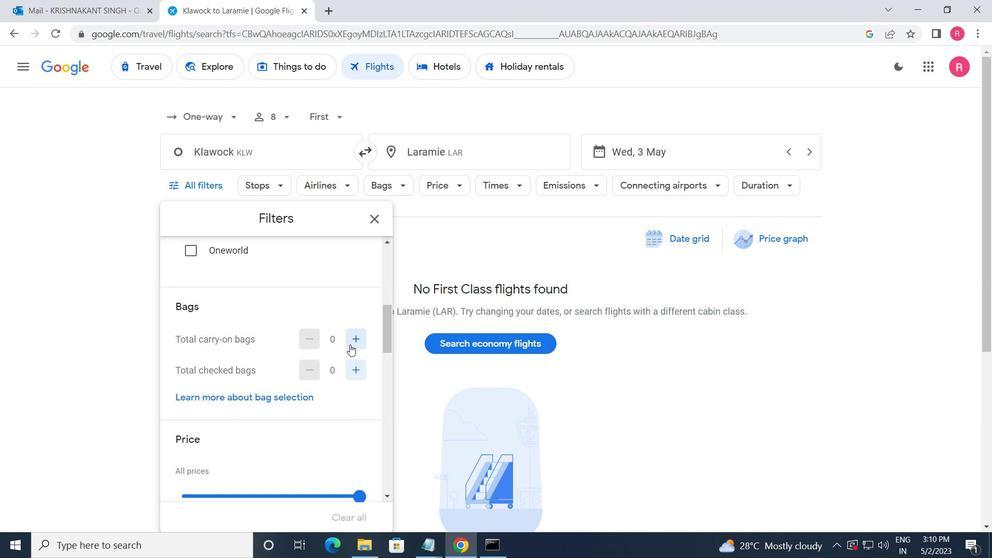 
Action: Mouse pressed left at (352, 342)
Screenshot: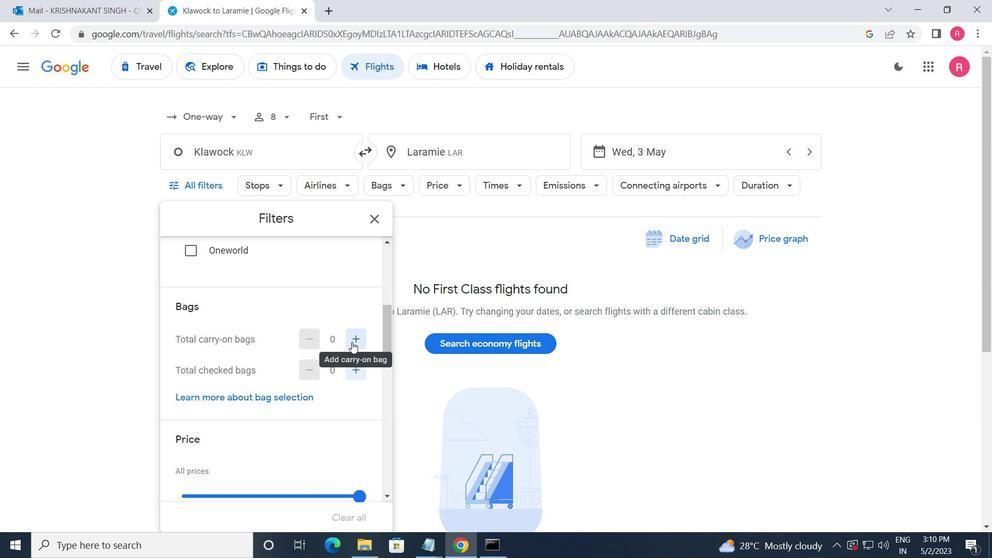 
Action: Mouse pressed left at (352, 342)
Screenshot: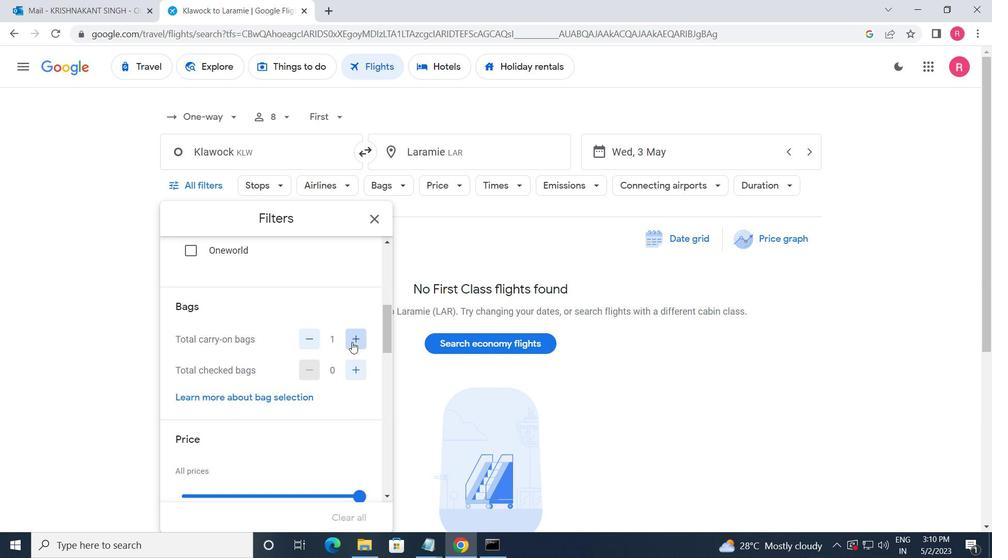 
Action: Mouse moved to (330, 377)
Screenshot: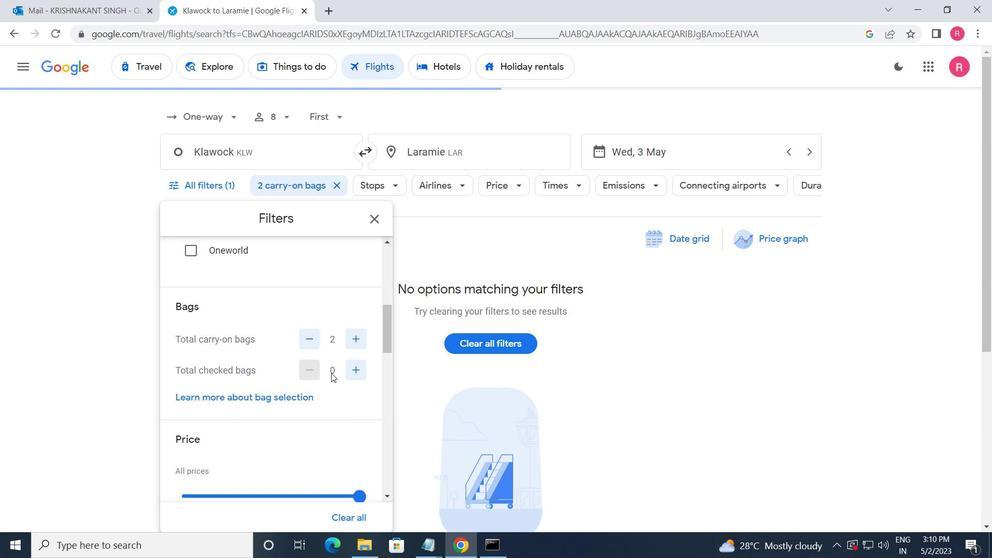 
Action: Mouse scrolled (330, 377) with delta (0, 0)
Screenshot: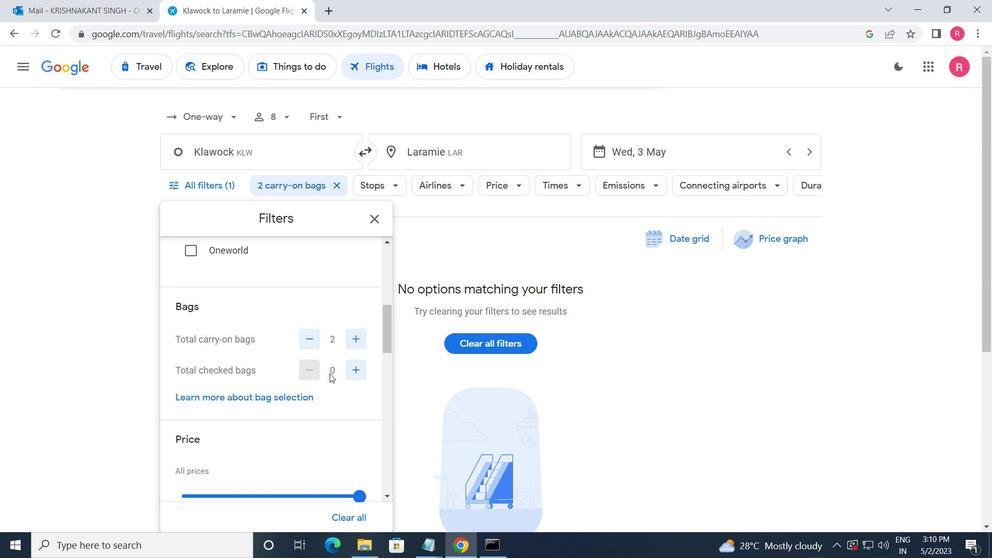 
Action: Mouse moved to (329, 379)
Screenshot: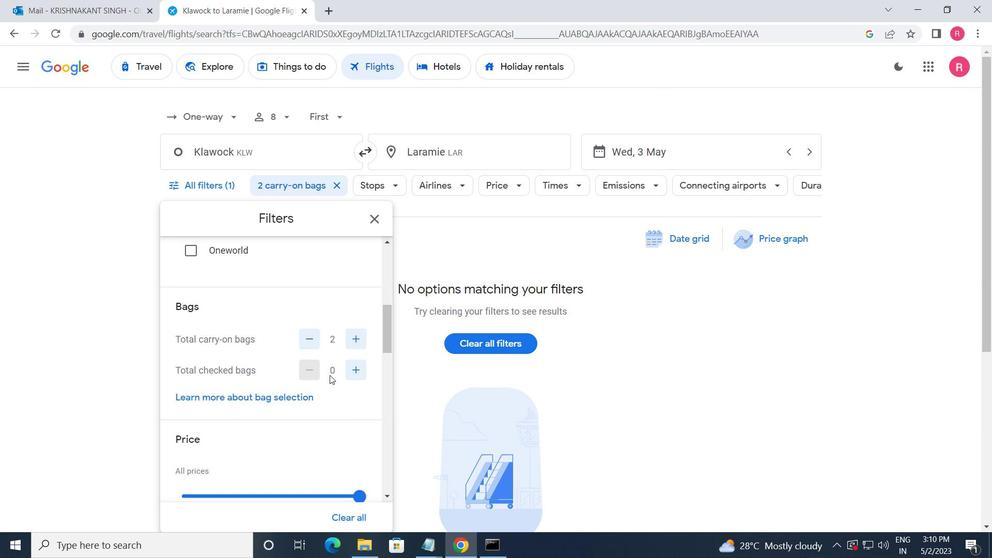 
Action: Mouse scrolled (329, 379) with delta (0, 0)
Screenshot: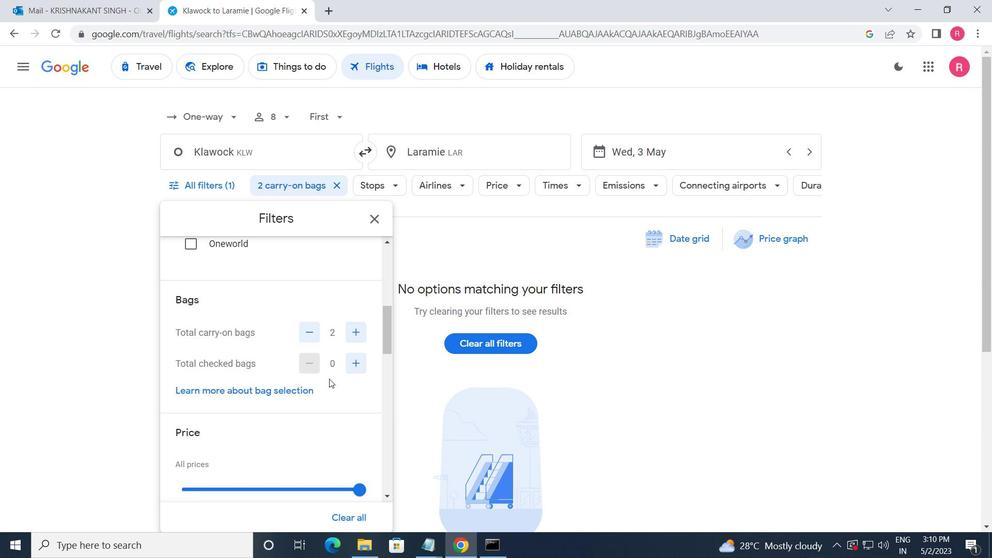 
Action: Mouse moved to (331, 377)
Screenshot: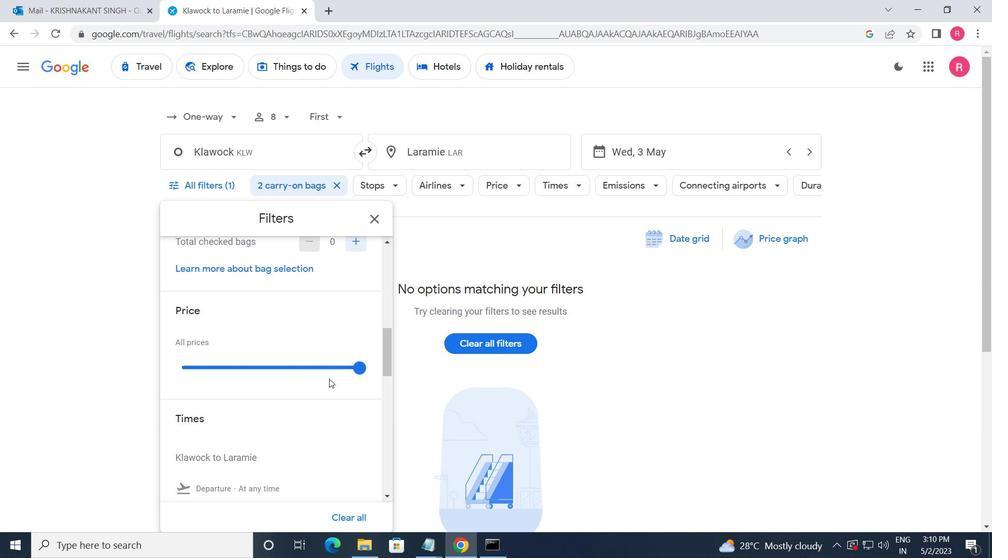 
Action: Mouse scrolled (331, 377) with delta (0, 0)
Screenshot: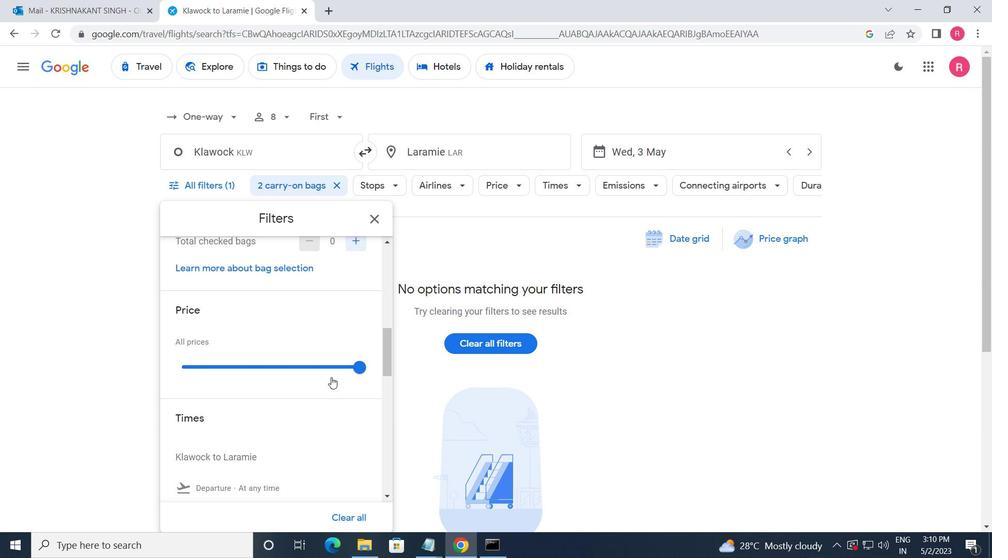 
Action: Mouse moved to (354, 306)
Screenshot: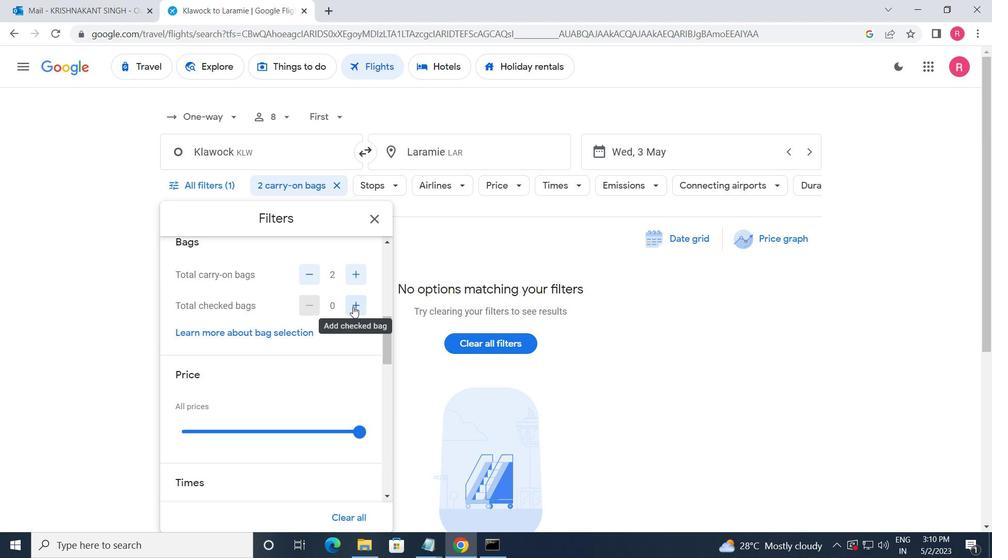 
Action: Mouse pressed left at (354, 306)
Screenshot: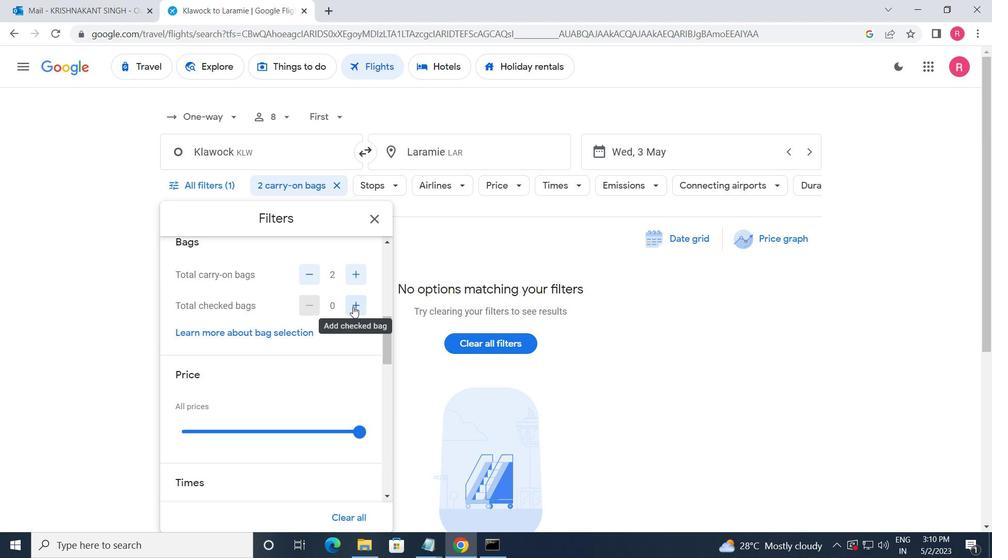 
Action: Mouse pressed left at (354, 306)
Screenshot: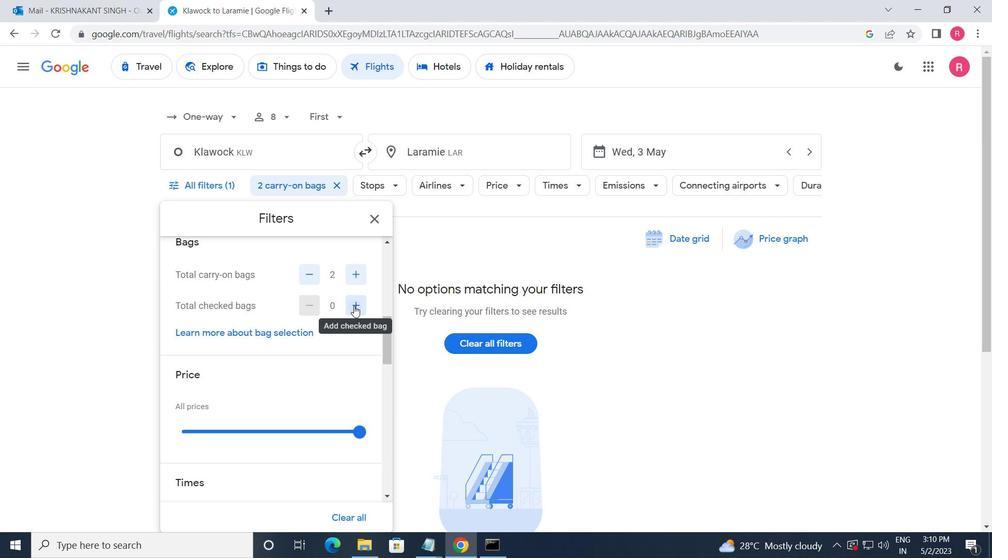 
Action: Mouse pressed left at (354, 306)
Screenshot: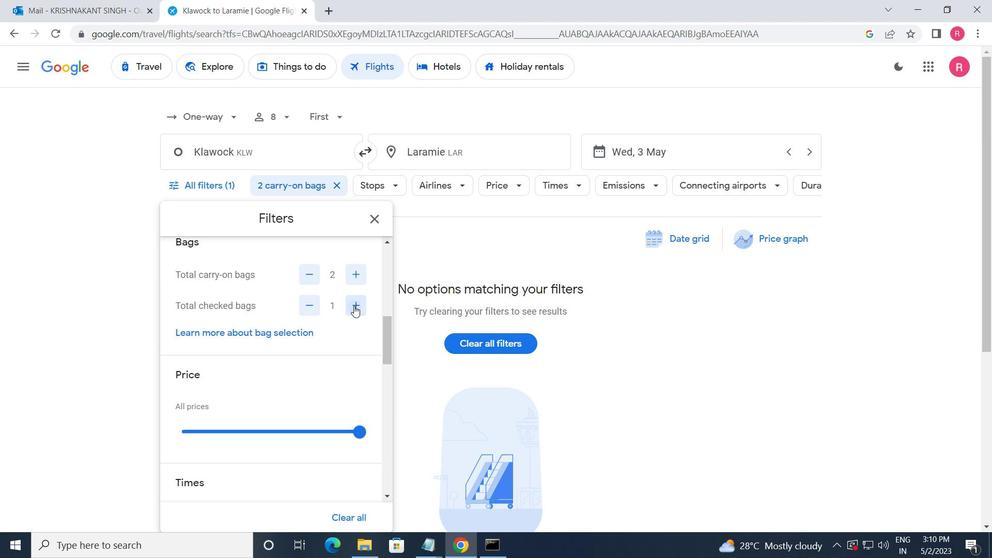 
Action: Mouse pressed left at (354, 306)
Screenshot: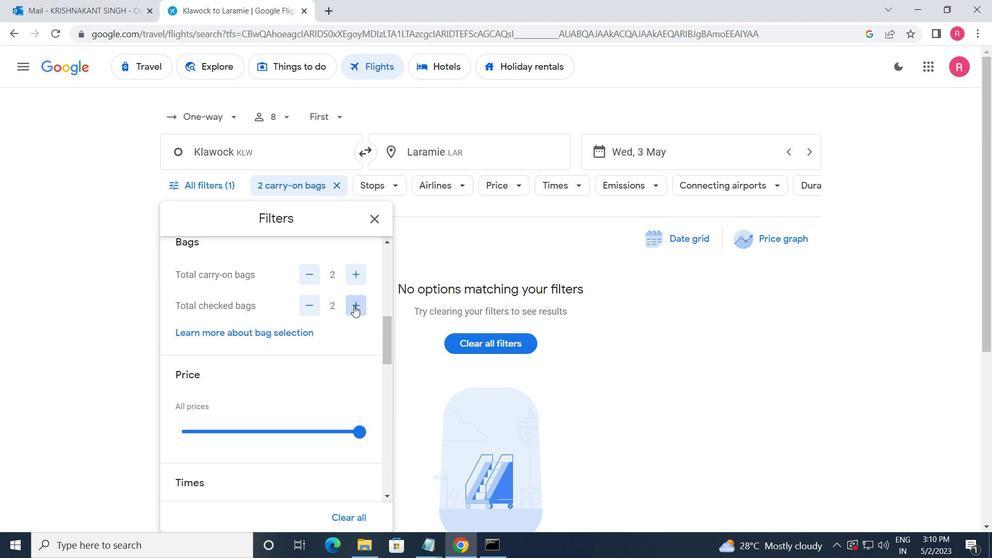 
Action: Mouse pressed left at (354, 306)
Screenshot: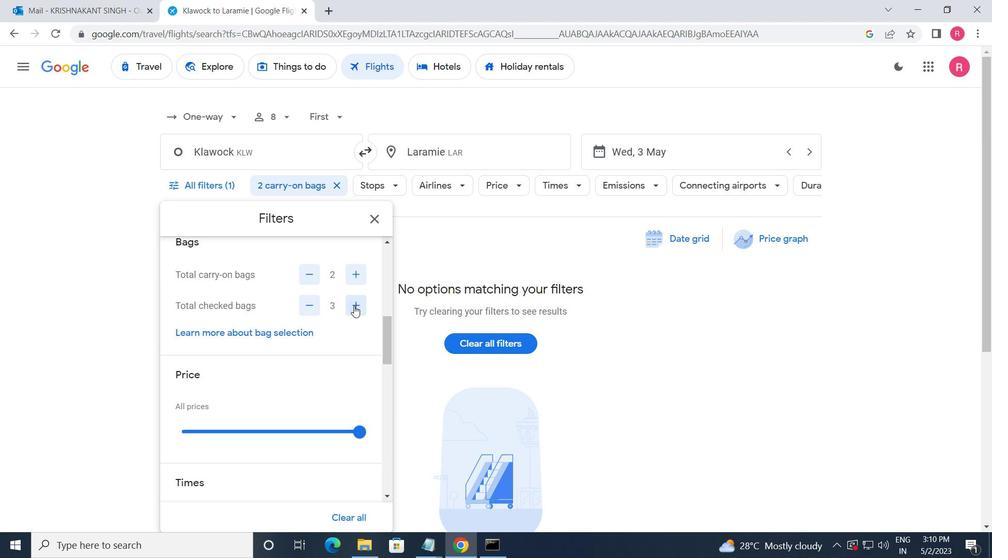 
Action: Mouse pressed left at (354, 306)
Screenshot: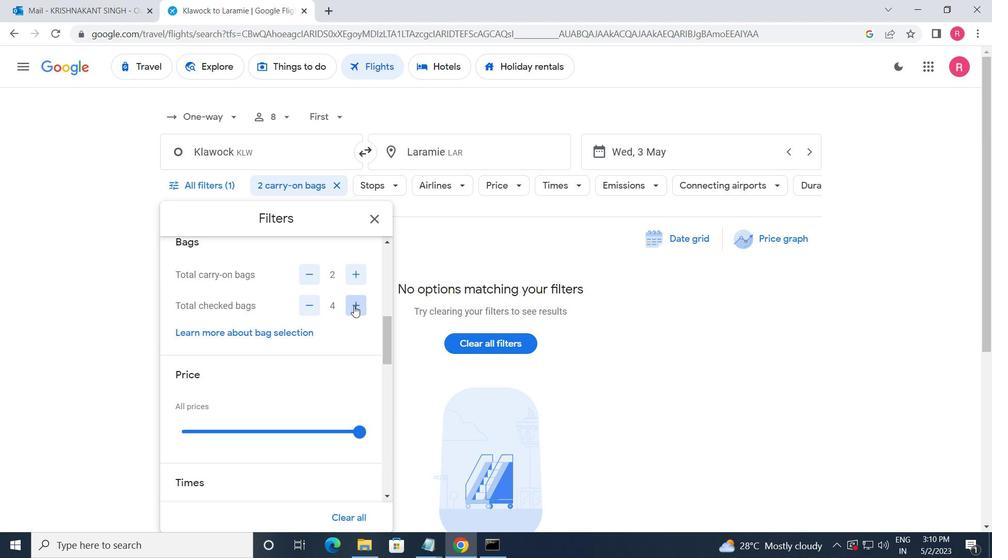 
Action: Mouse moved to (371, 431)
Screenshot: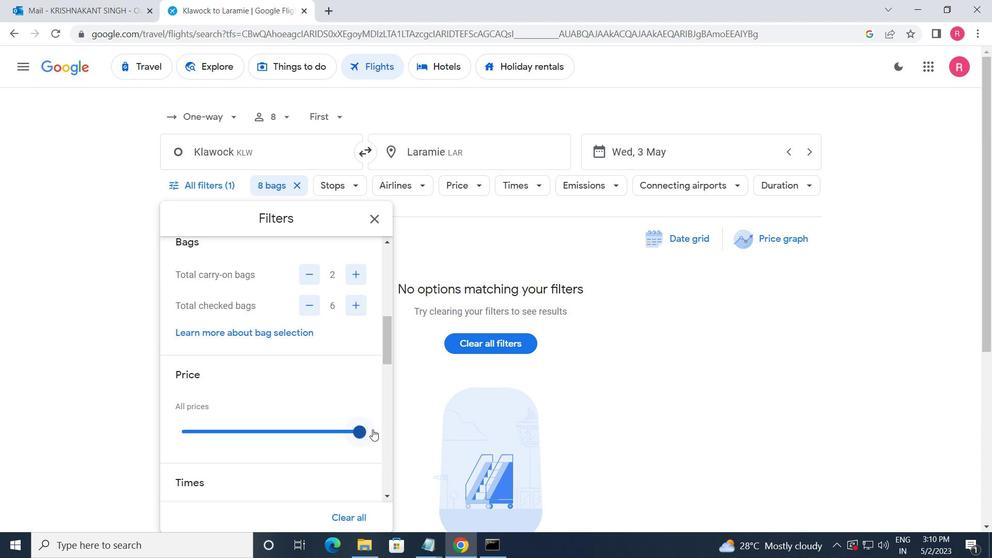 
Action: Mouse pressed left at (371, 431)
Screenshot: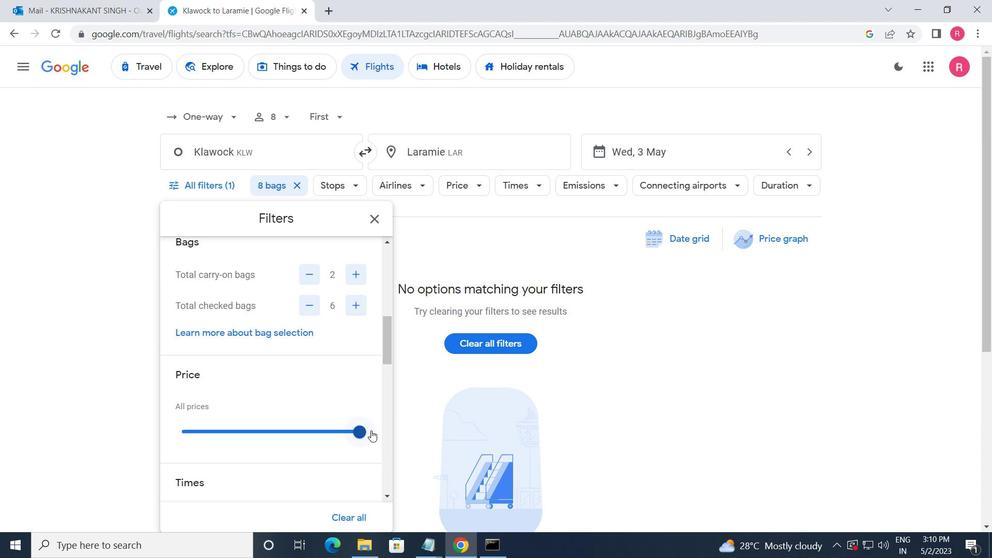 
Action: Mouse moved to (361, 434)
Screenshot: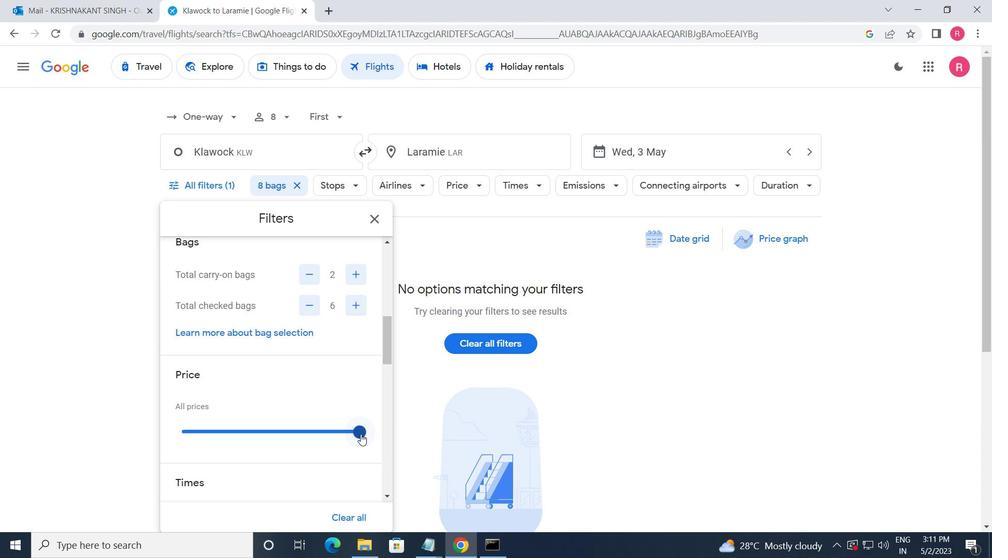 
Action: Mouse scrolled (361, 434) with delta (0, 0)
Screenshot: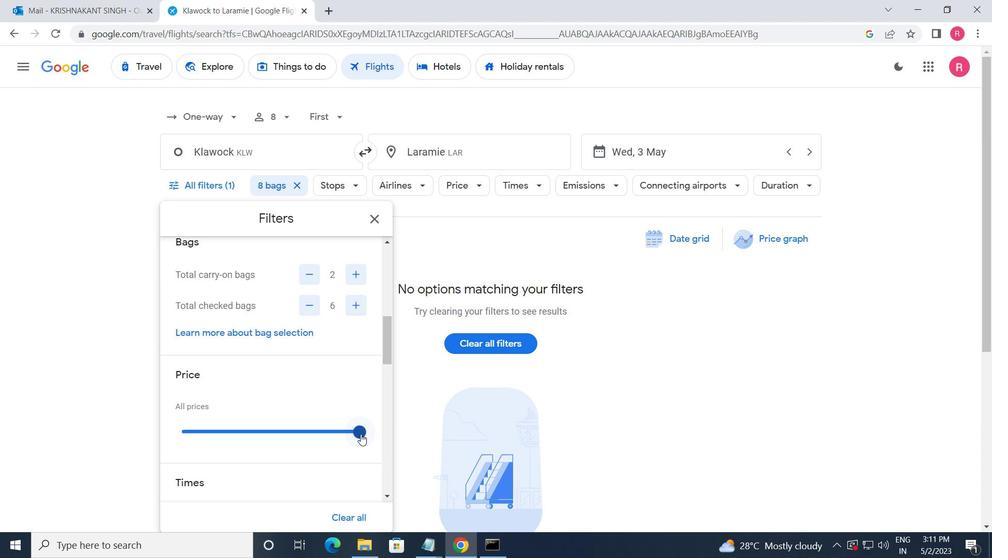 
Action: Mouse moved to (360, 435)
Screenshot: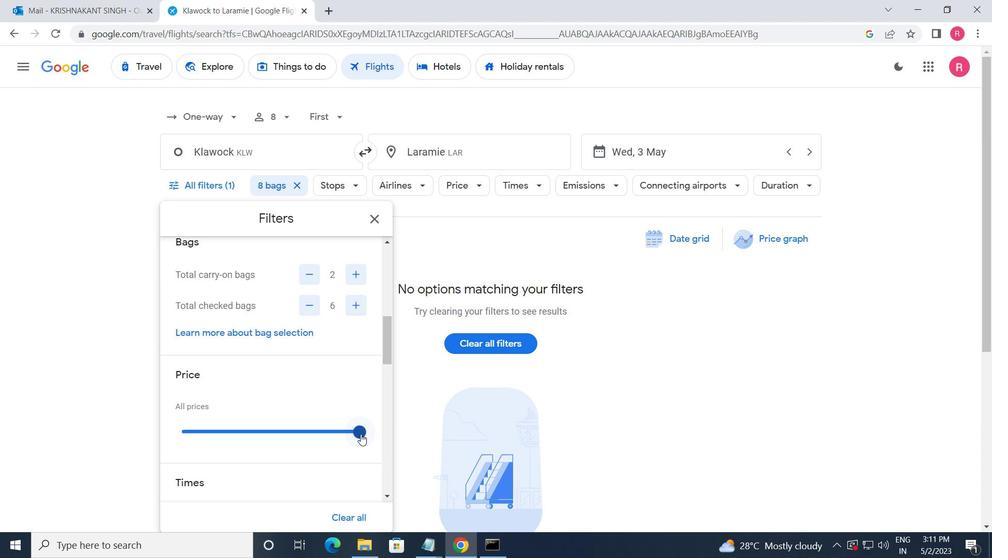 
Action: Mouse scrolled (360, 434) with delta (0, 0)
Screenshot: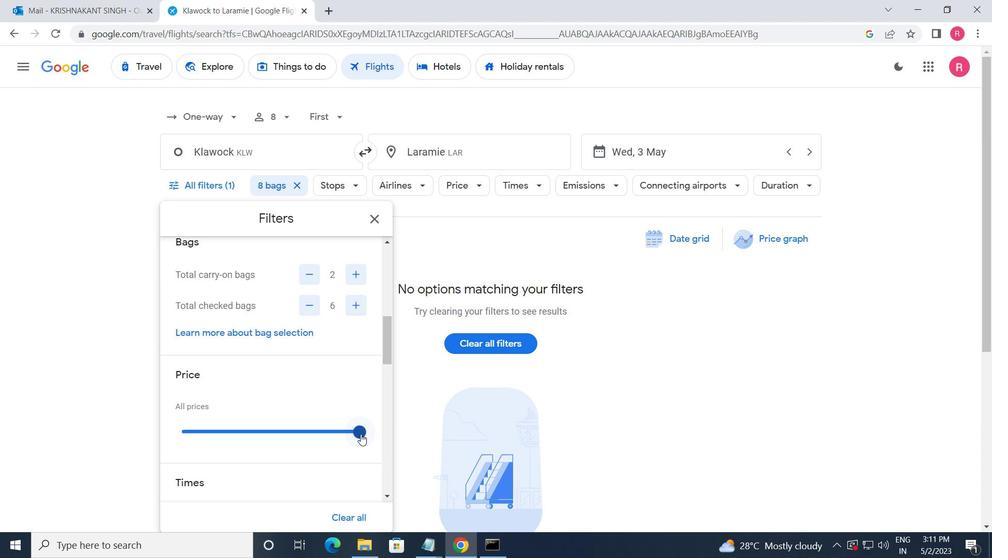 
Action: Mouse moved to (187, 453)
Screenshot: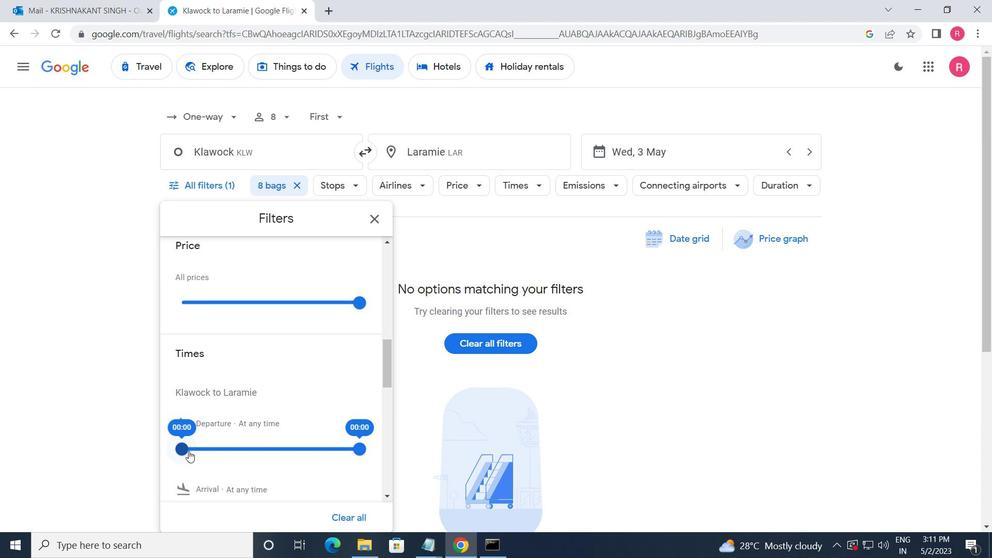 
Action: Mouse pressed left at (187, 453)
Screenshot: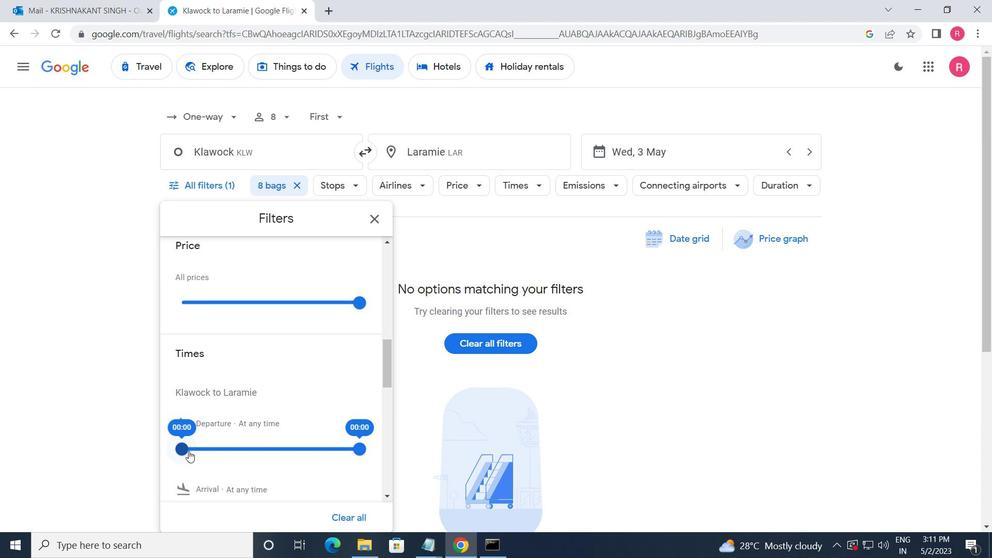
Action: Mouse moved to (359, 449)
Screenshot: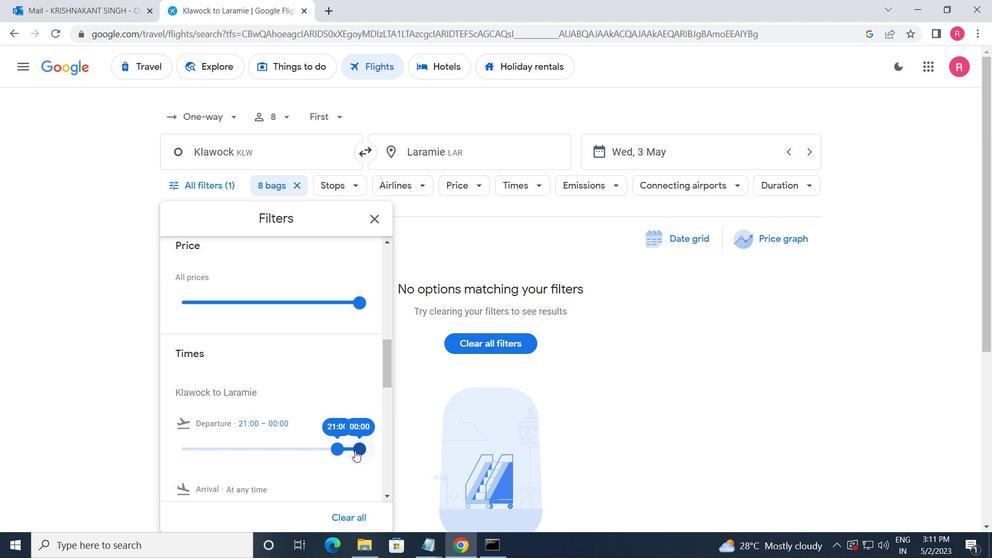 
Action: Mouse pressed left at (359, 449)
Screenshot: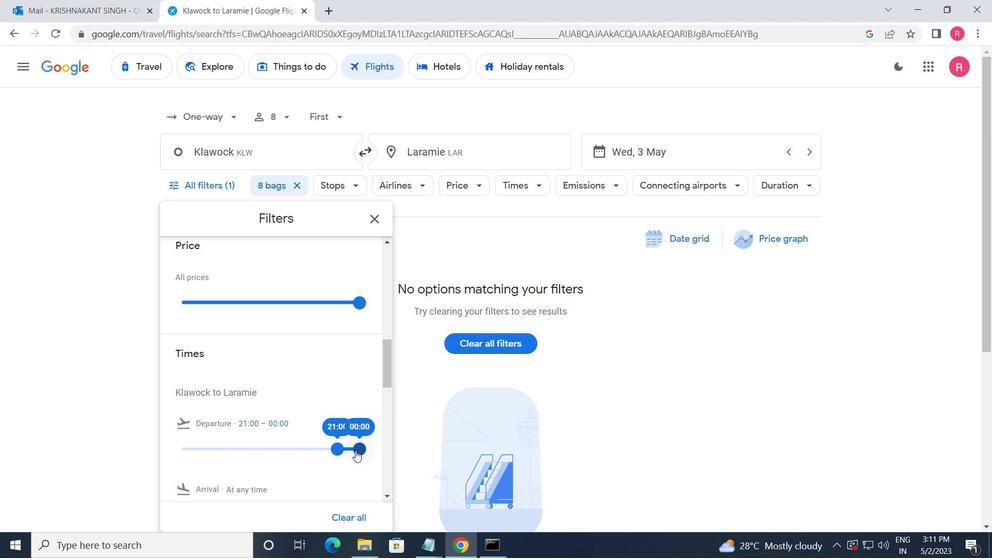 
Action: Mouse moved to (370, 222)
Screenshot: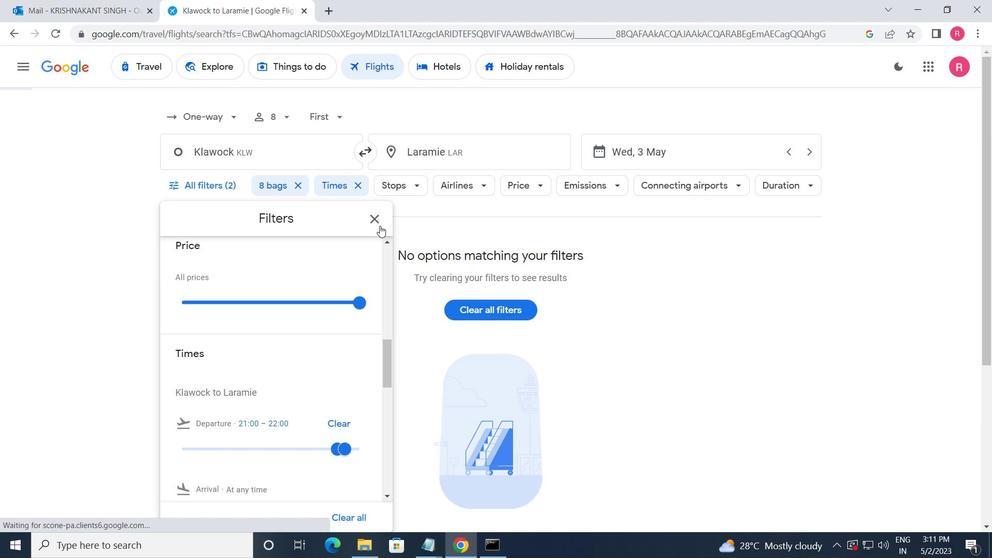 
Action: Mouse pressed left at (370, 222)
Screenshot: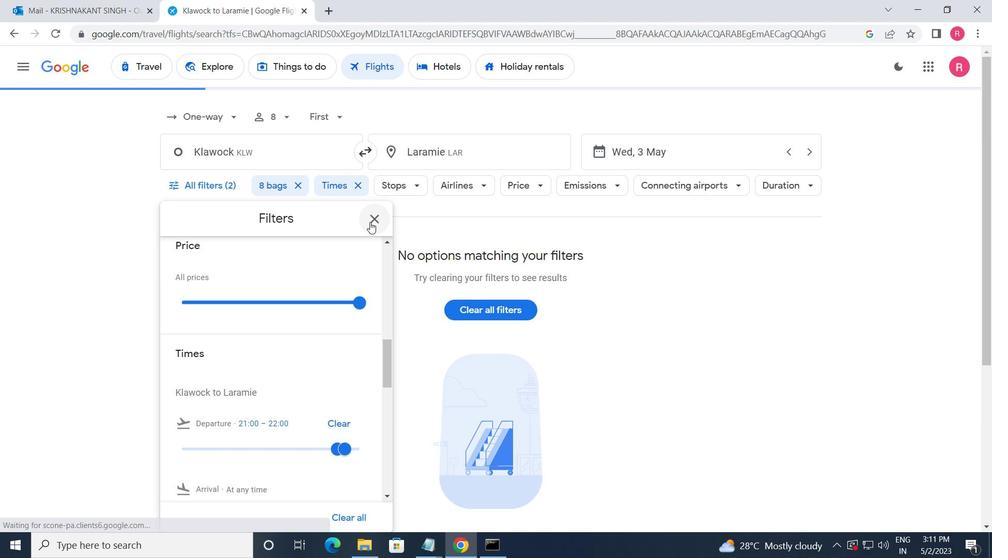 
Action: Mouse moved to (347, 203)
Screenshot: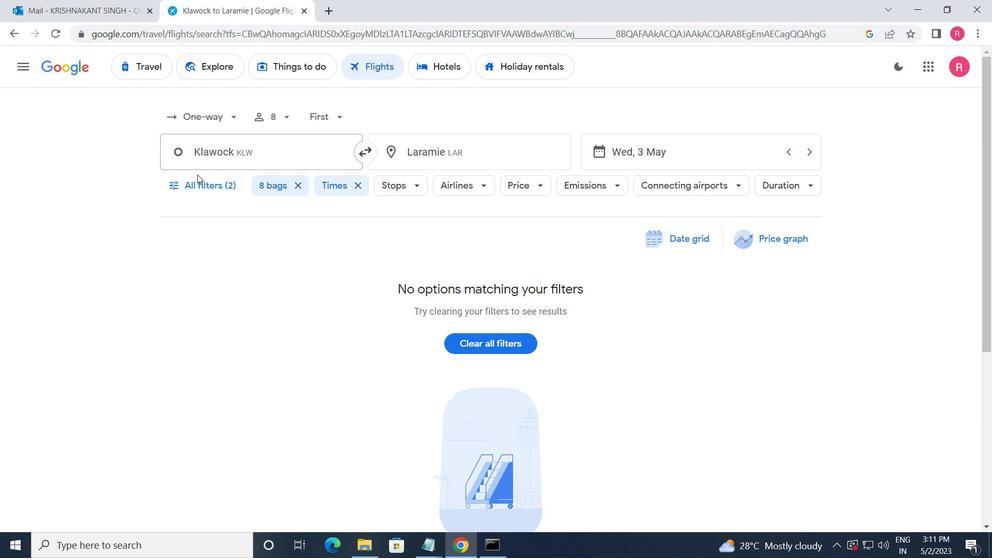 
